 Task: Search one way flight ticket for 4 adults, 2 children, 2 infants in seat and 1 infant on lap in premium economy from Presque Isle: Presque Isle International Airport to Laramie: Laramie Regional Airport on 5-3-2023. Choice of flights is American. Number of bags: 2 carry on bags. Price is upto 99000. Outbound departure time preference is 13:45.
Action: Mouse moved to (211, 305)
Screenshot: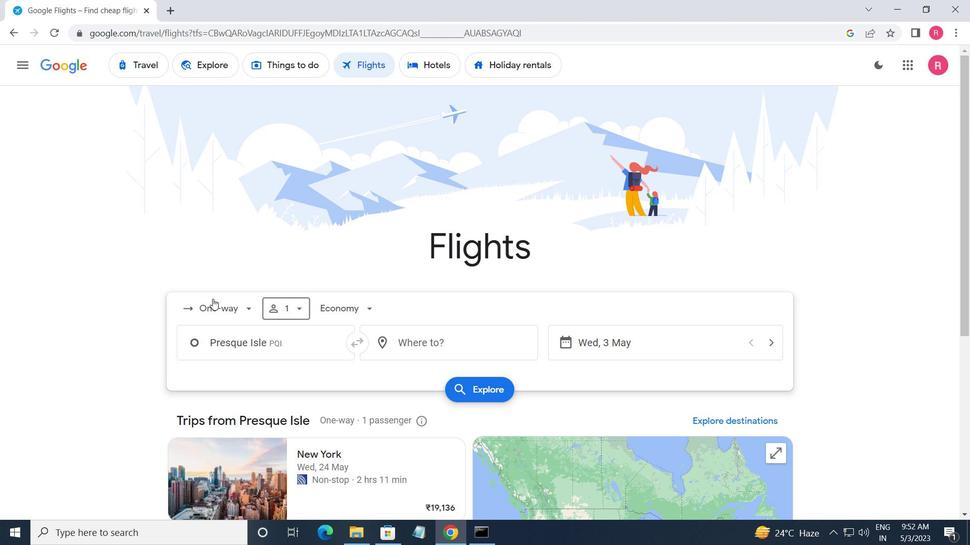 
Action: Mouse pressed left at (211, 305)
Screenshot: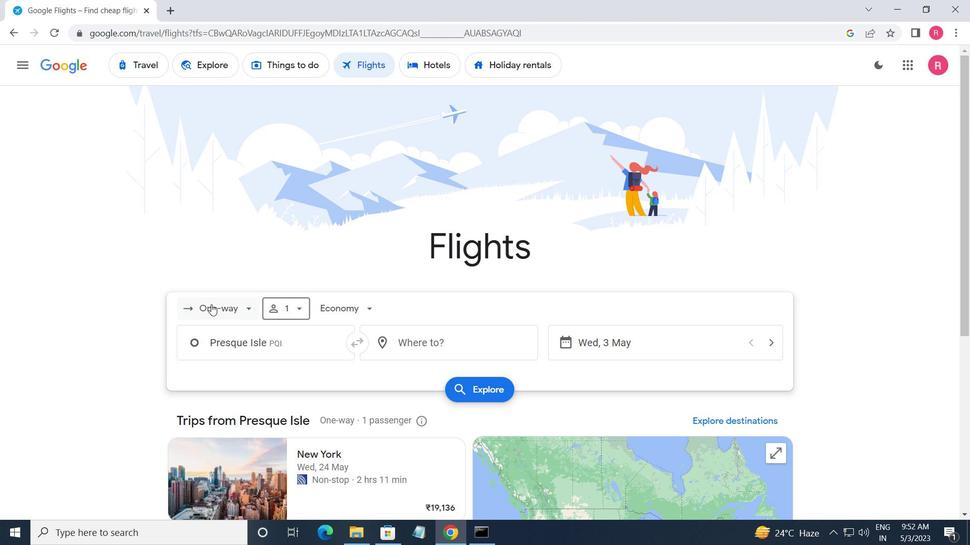 
Action: Mouse moved to (250, 369)
Screenshot: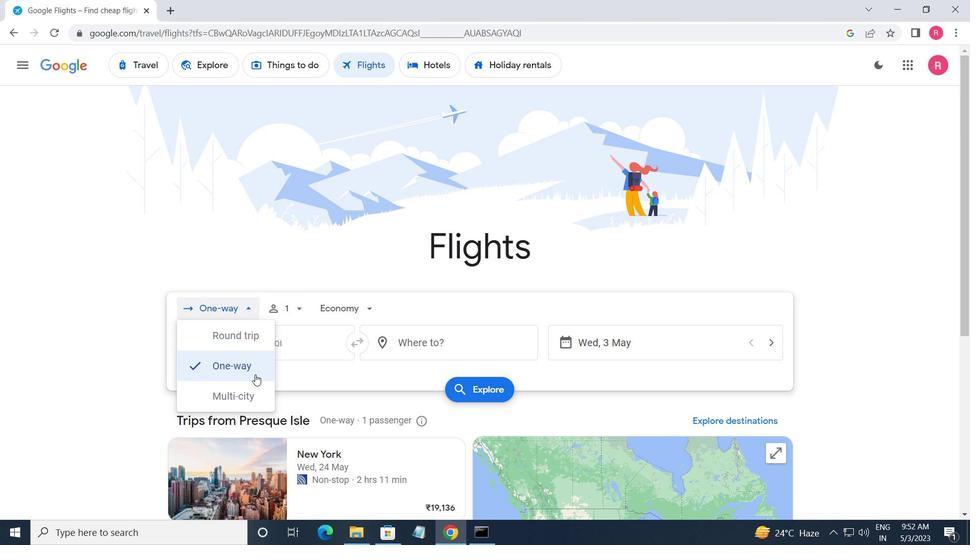 
Action: Mouse pressed left at (250, 369)
Screenshot: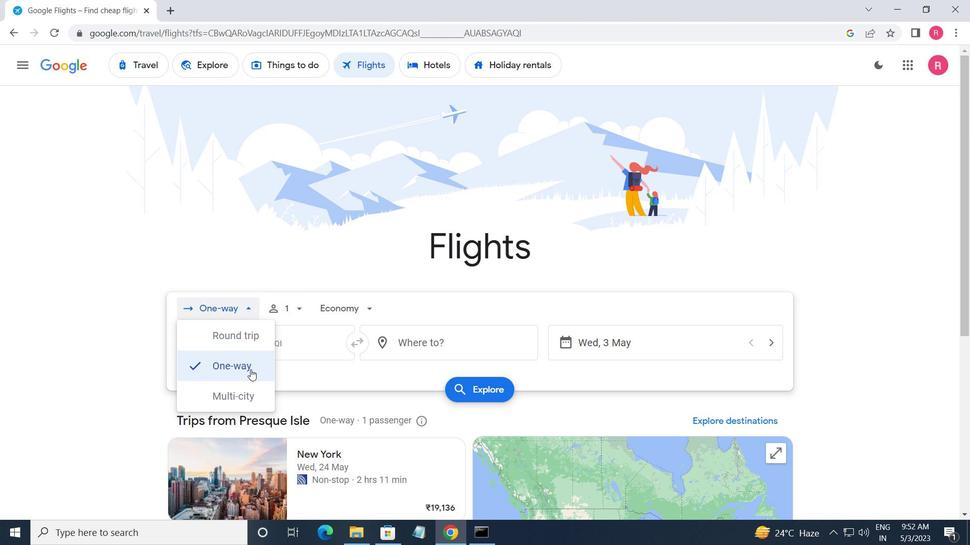 
Action: Mouse moved to (289, 317)
Screenshot: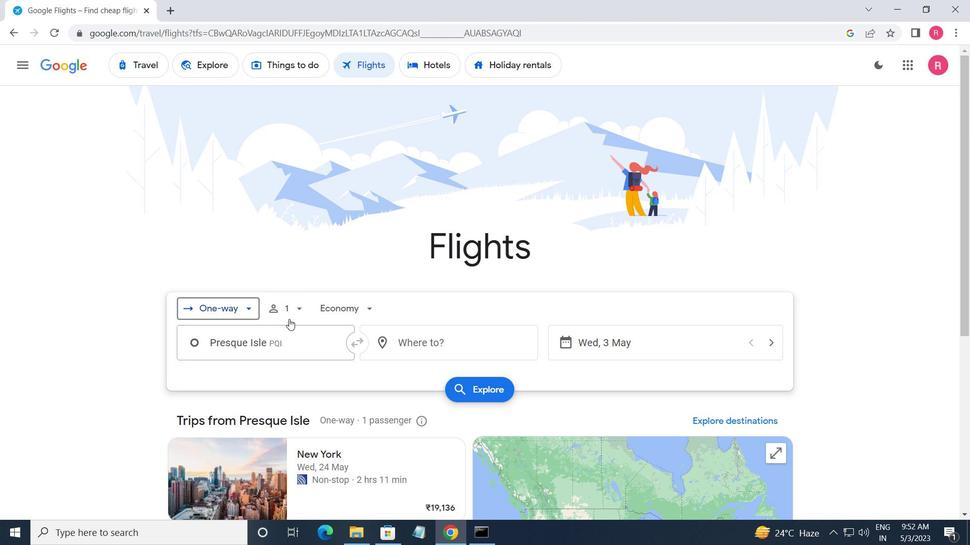 
Action: Mouse pressed left at (289, 317)
Screenshot: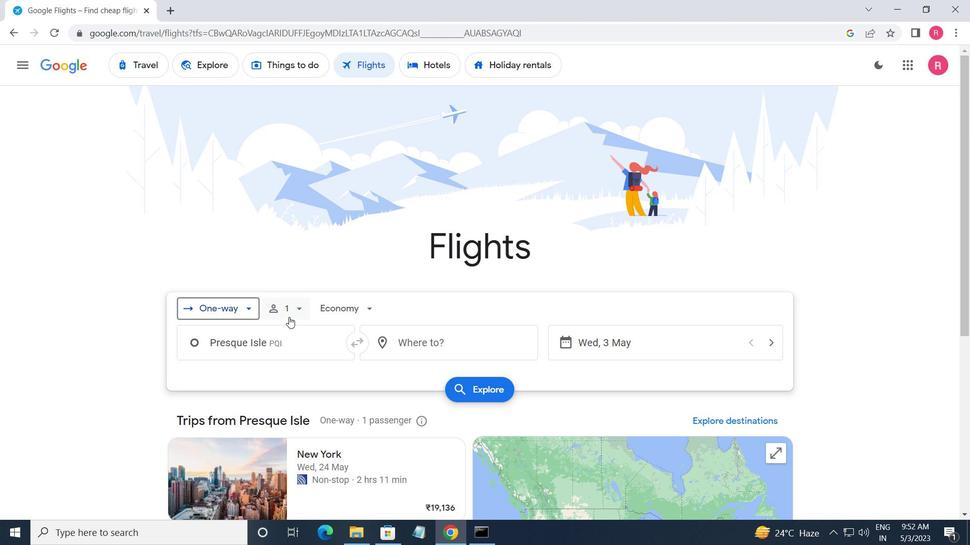 
Action: Mouse moved to (384, 349)
Screenshot: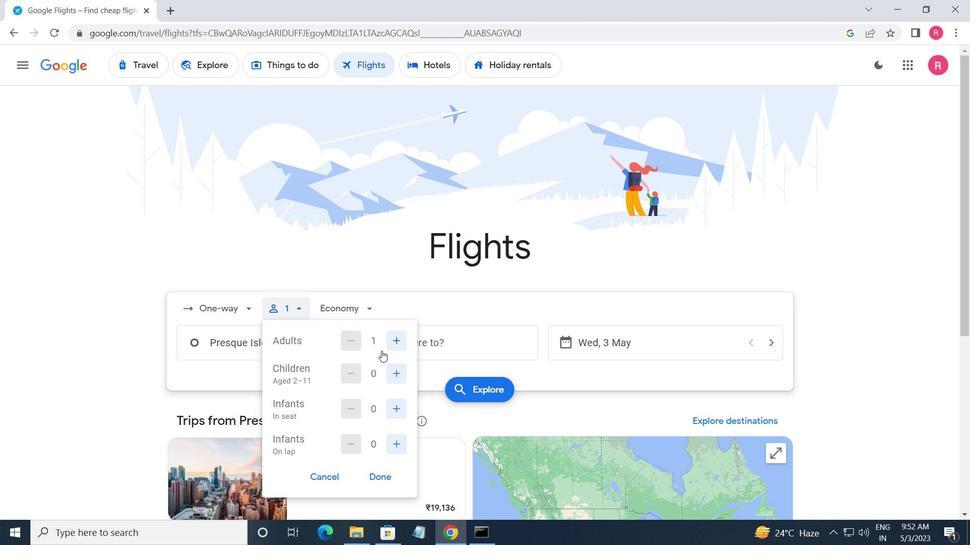 
Action: Mouse pressed left at (384, 349)
Screenshot: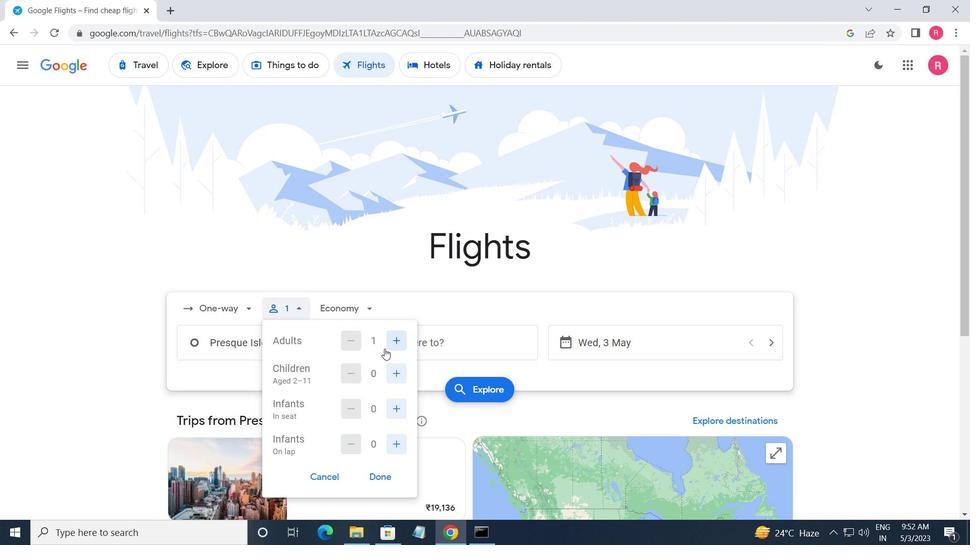 
Action: Mouse pressed left at (384, 349)
Screenshot: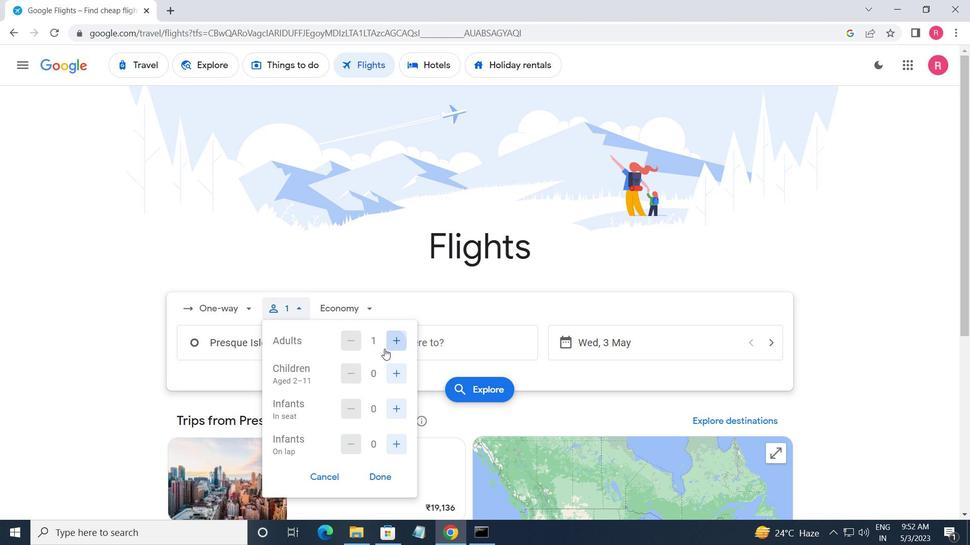 
Action: Mouse pressed left at (384, 349)
Screenshot: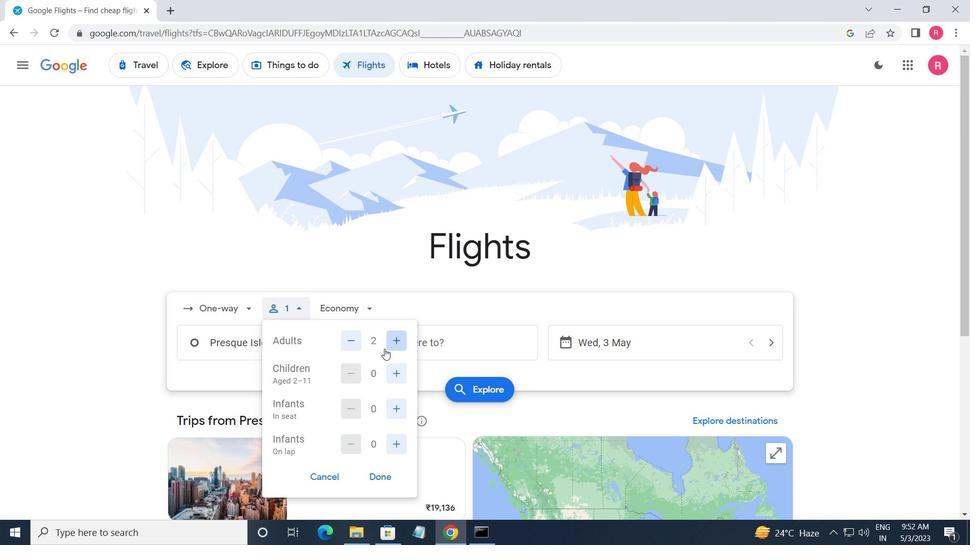
Action: Mouse moved to (392, 372)
Screenshot: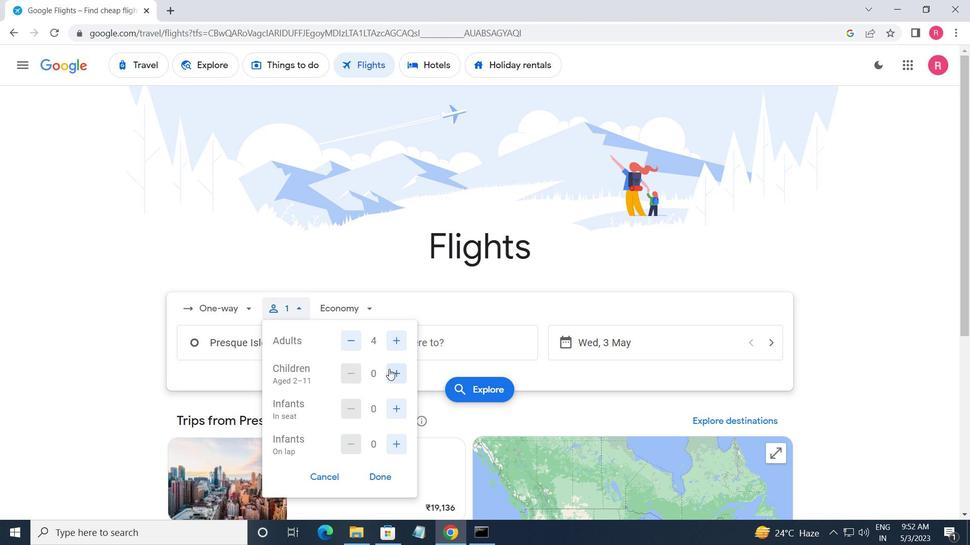 
Action: Mouse pressed left at (392, 372)
Screenshot: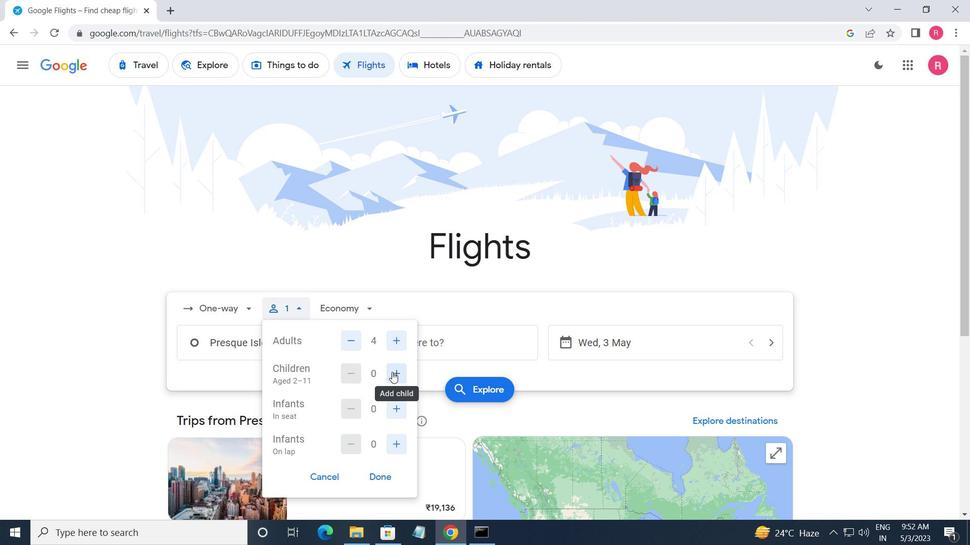 
Action: Mouse pressed left at (392, 372)
Screenshot: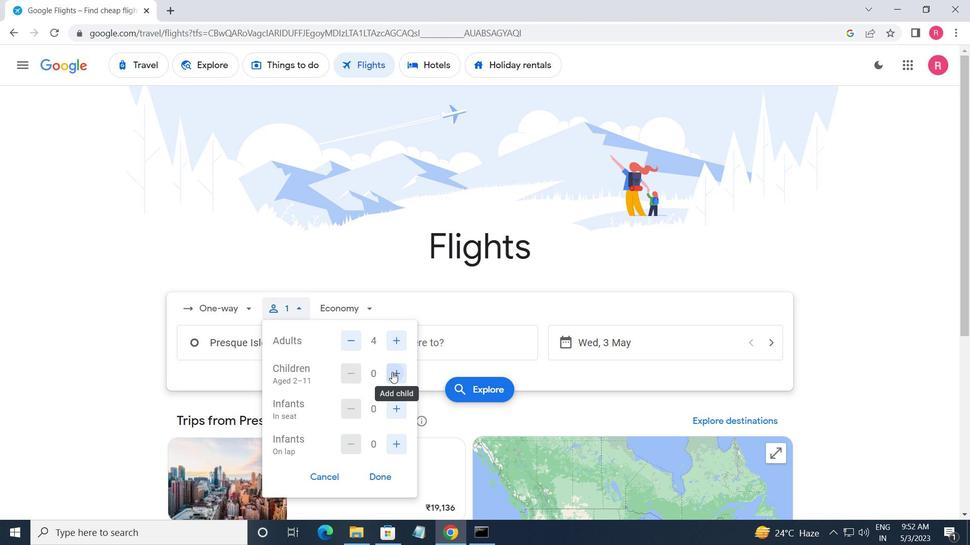 
Action: Mouse moved to (397, 406)
Screenshot: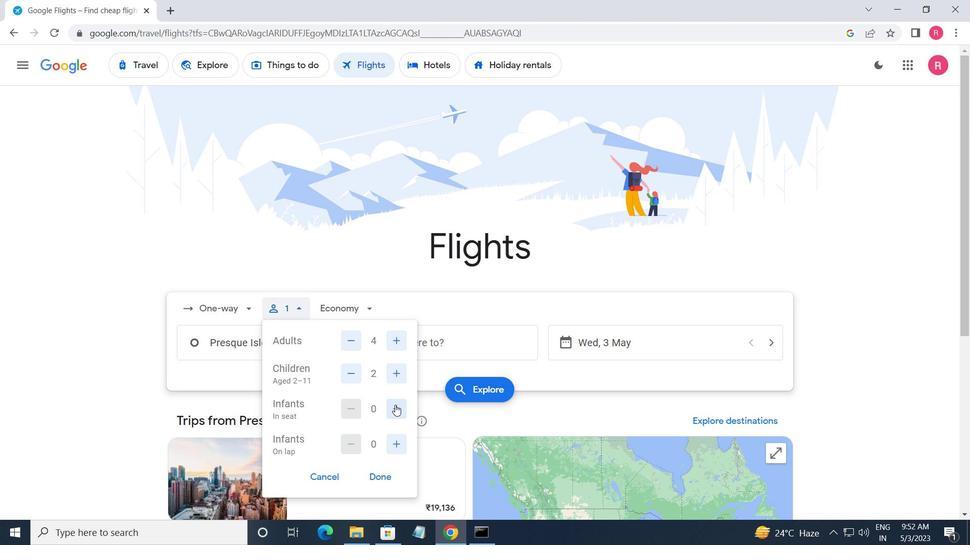 
Action: Mouse pressed left at (397, 406)
Screenshot: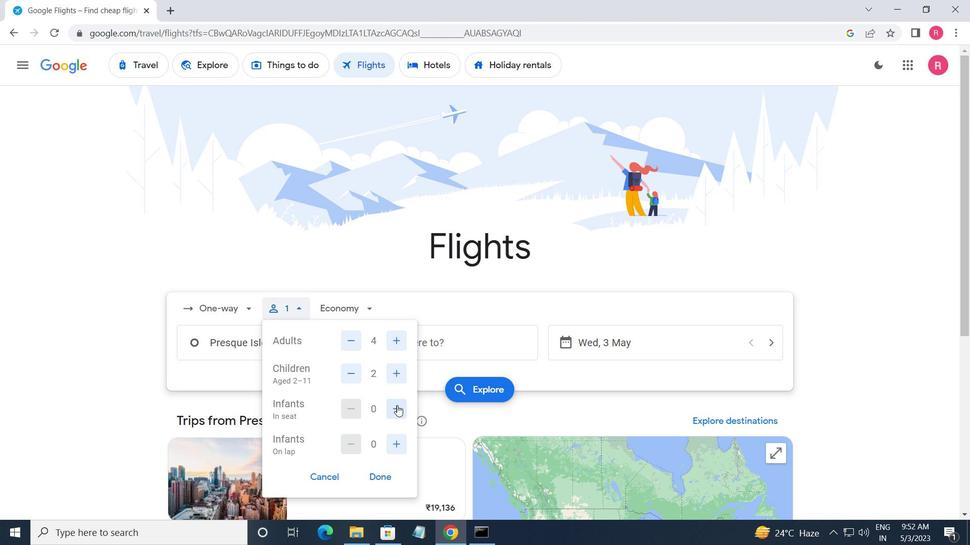 
Action: Mouse pressed left at (397, 406)
Screenshot: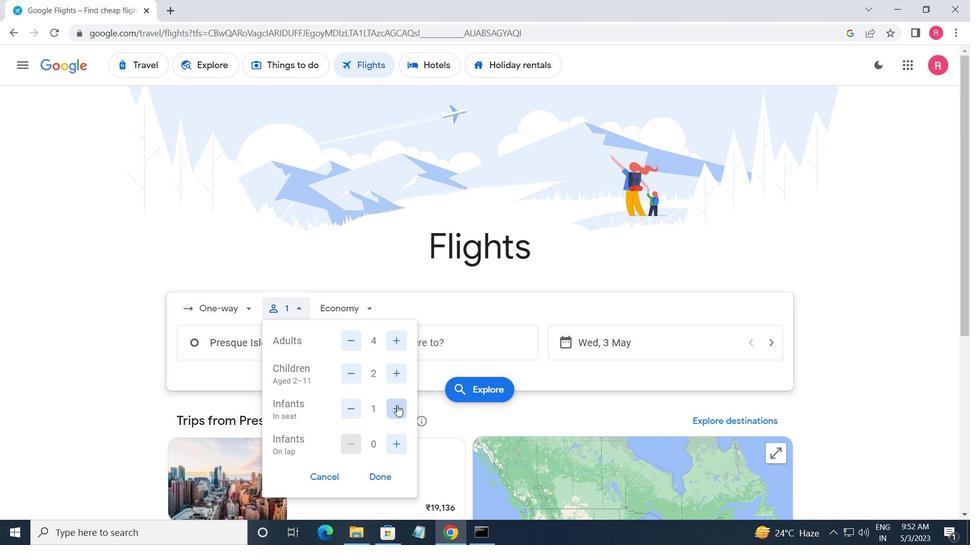 
Action: Mouse moved to (399, 443)
Screenshot: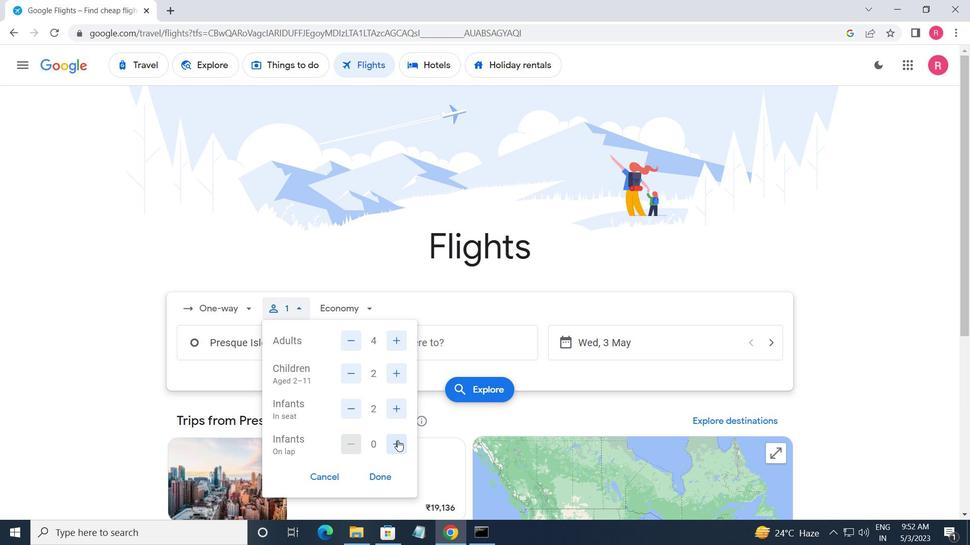 
Action: Mouse pressed left at (399, 443)
Screenshot: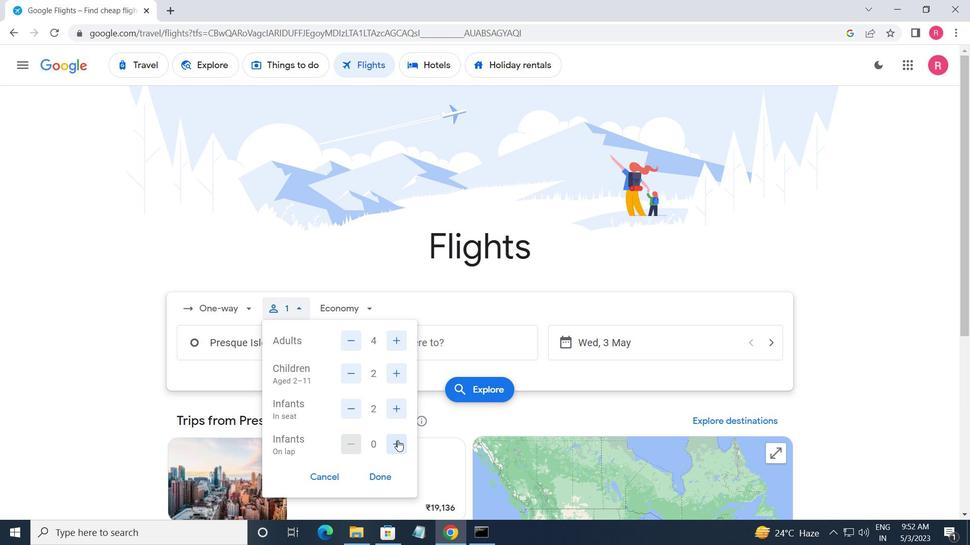 
Action: Mouse moved to (379, 481)
Screenshot: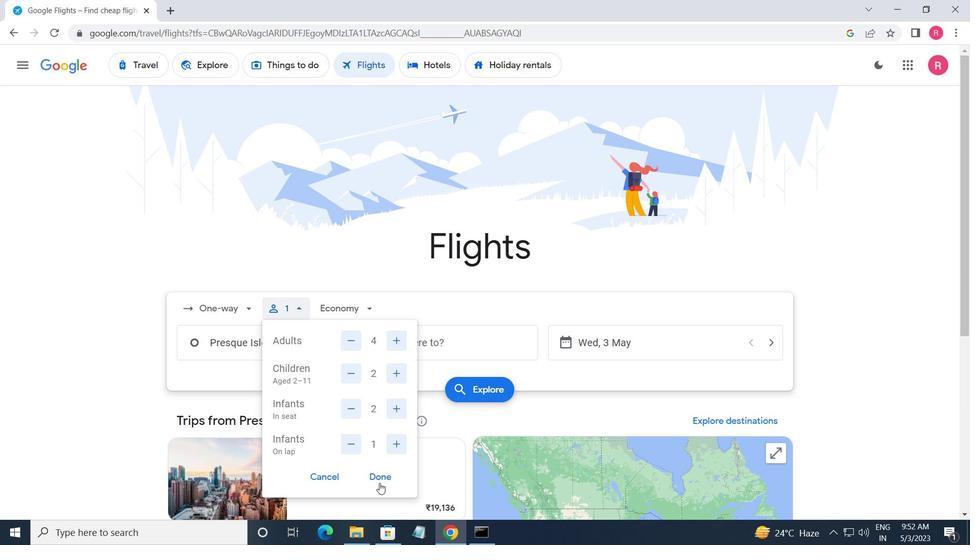 
Action: Mouse pressed left at (379, 481)
Screenshot: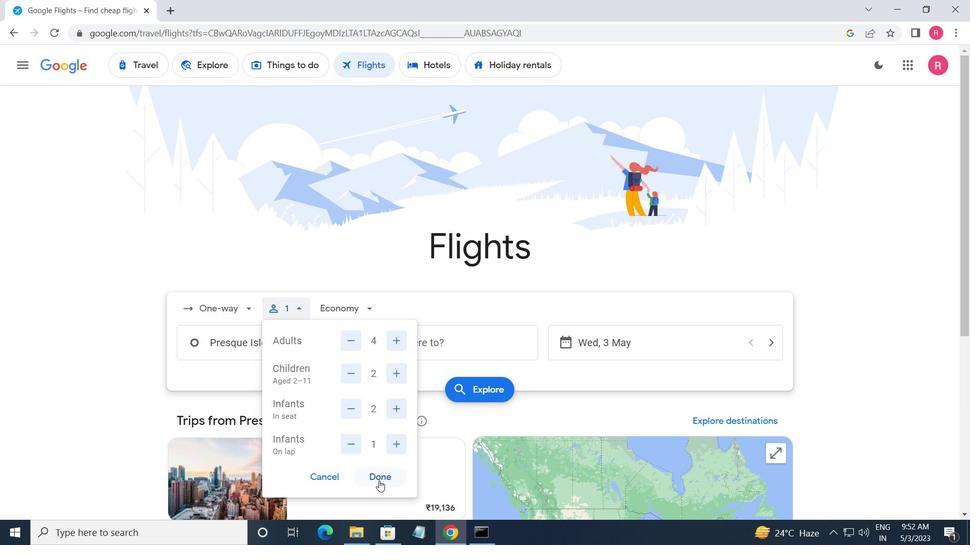 
Action: Mouse moved to (355, 317)
Screenshot: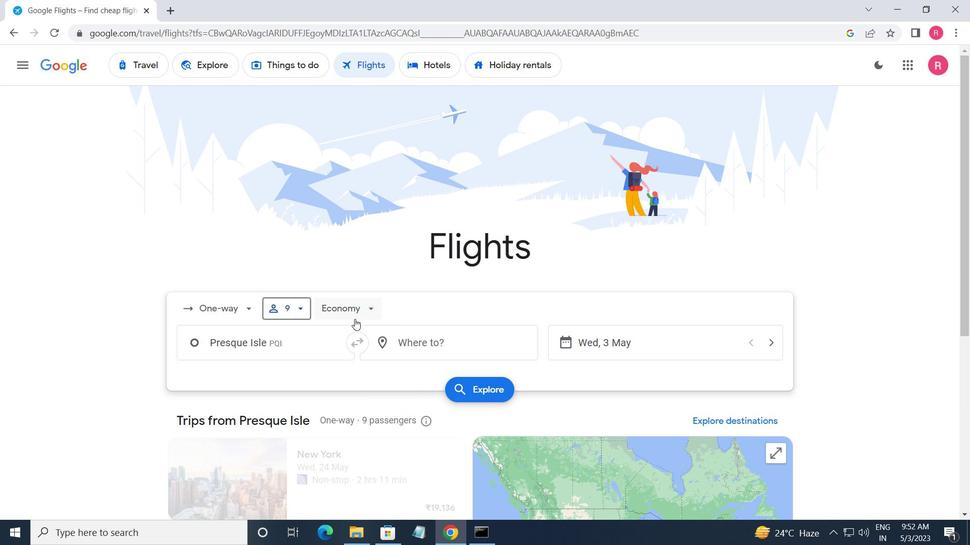 
Action: Mouse pressed left at (355, 317)
Screenshot: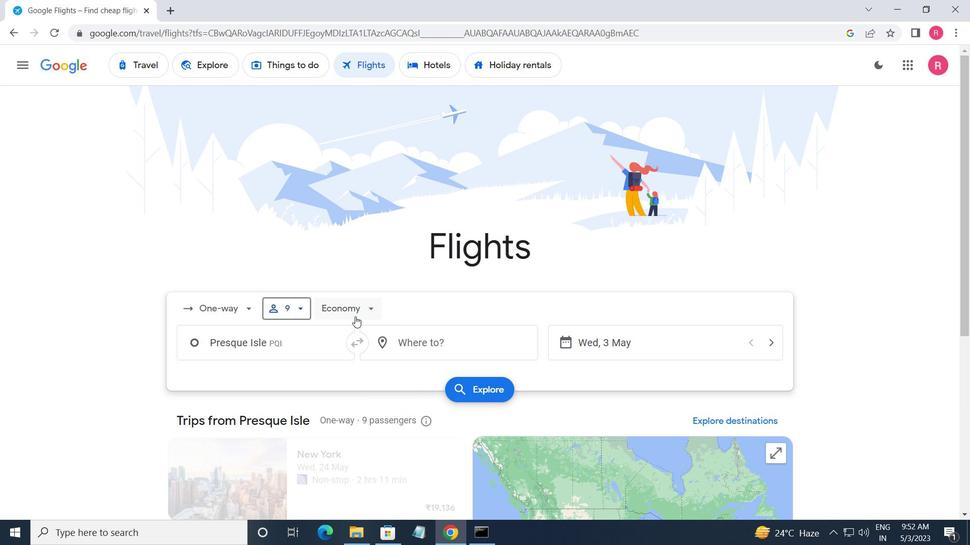 
Action: Mouse moved to (364, 373)
Screenshot: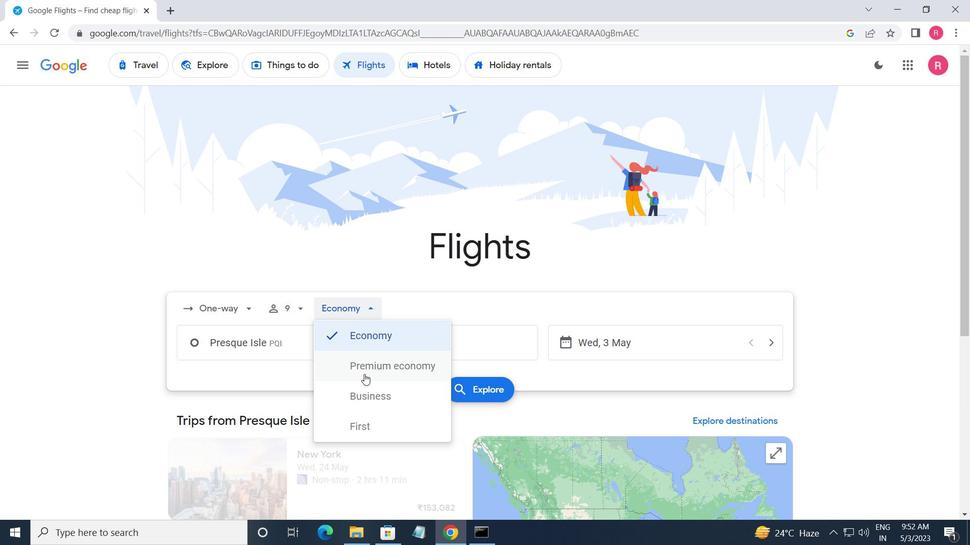 
Action: Mouse pressed left at (364, 373)
Screenshot: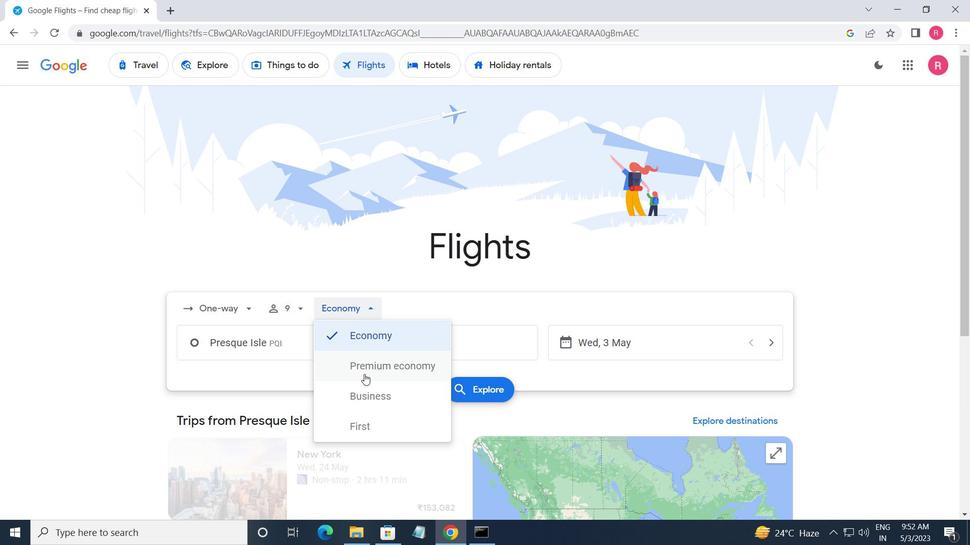 
Action: Mouse moved to (298, 355)
Screenshot: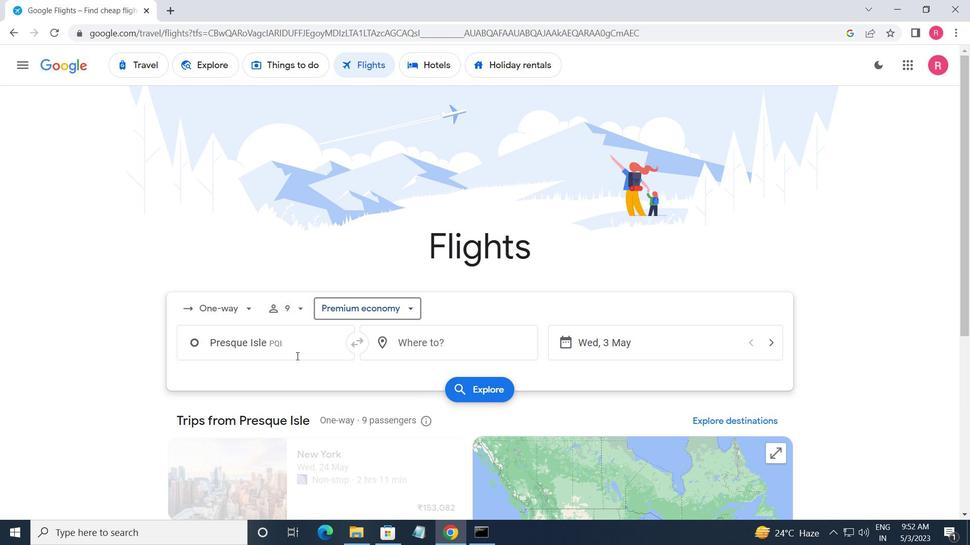 
Action: Mouse pressed left at (298, 355)
Screenshot: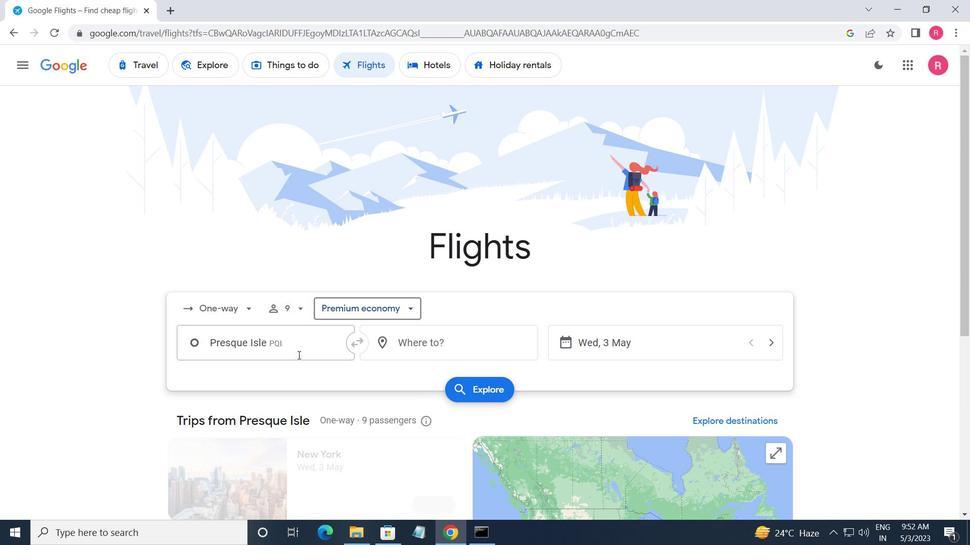 
Action: Mouse moved to (272, 346)
Screenshot: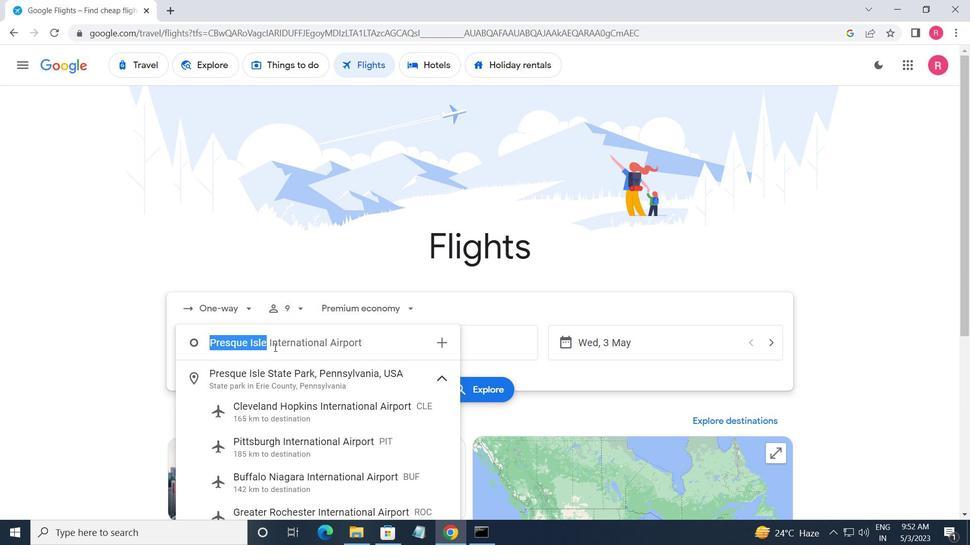 
Action: Mouse pressed left at (272, 346)
Screenshot: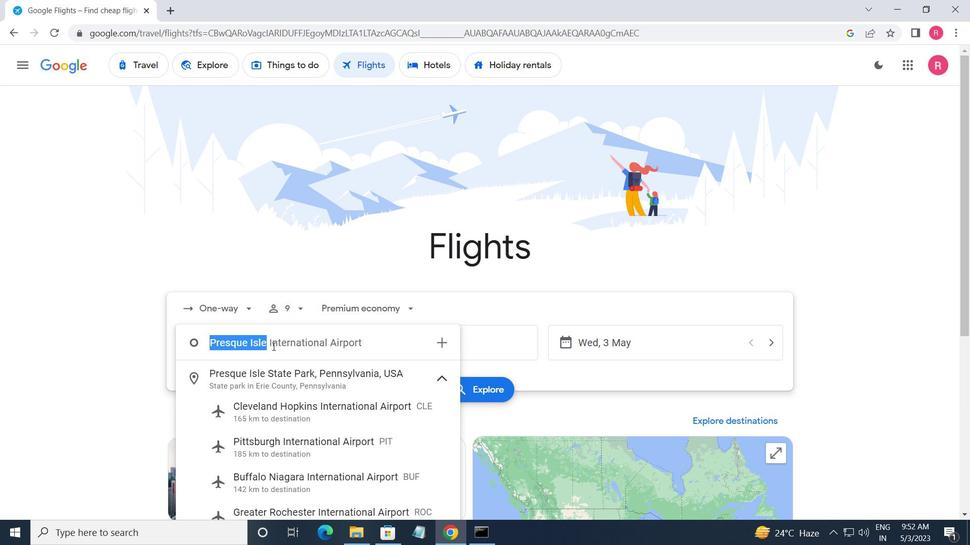
Action: Key pressed <Key.space><Key.shift_r>I
Screenshot: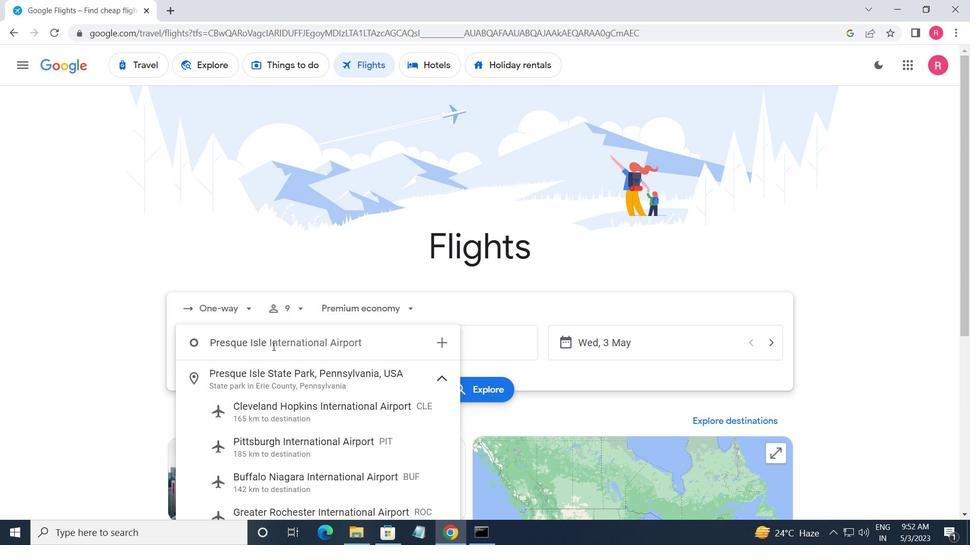 
Action: Mouse moved to (281, 370)
Screenshot: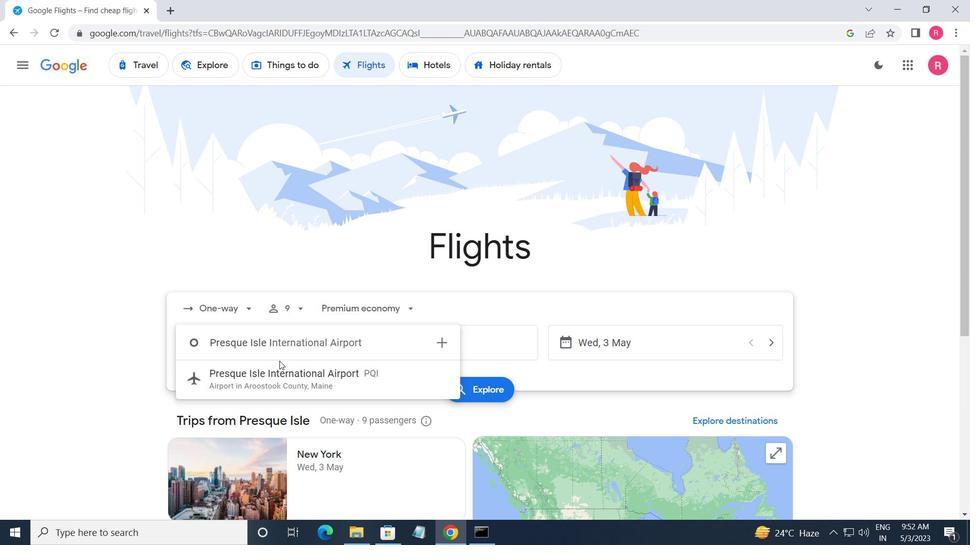 
Action: Mouse pressed left at (281, 370)
Screenshot: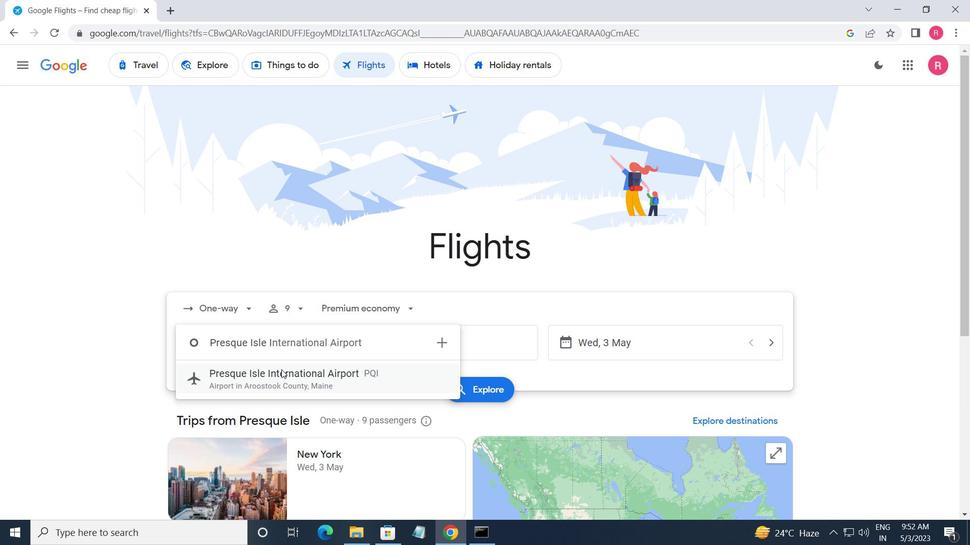 
Action: Mouse moved to (437, 352)
Screenshot: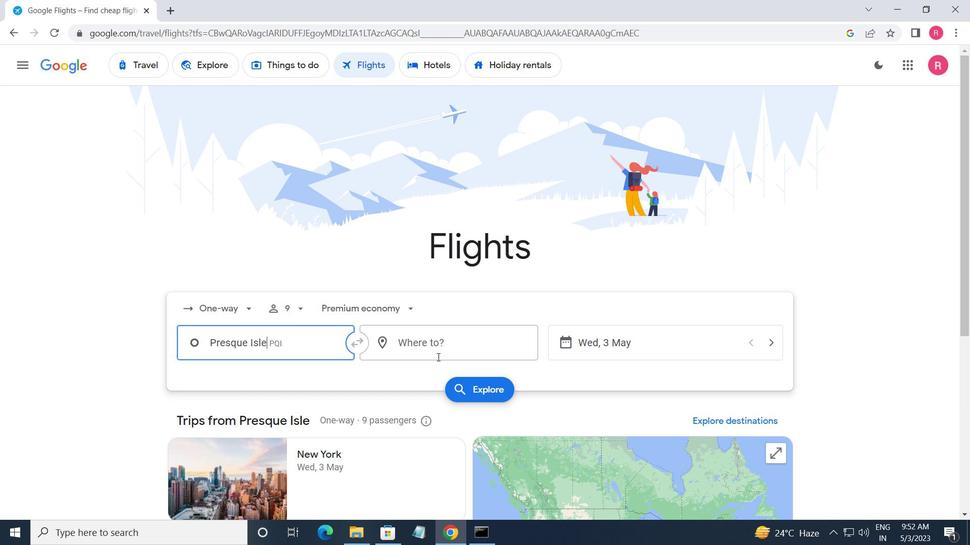 
Action: Mouse pressed left at (437, 352)
Screenshot: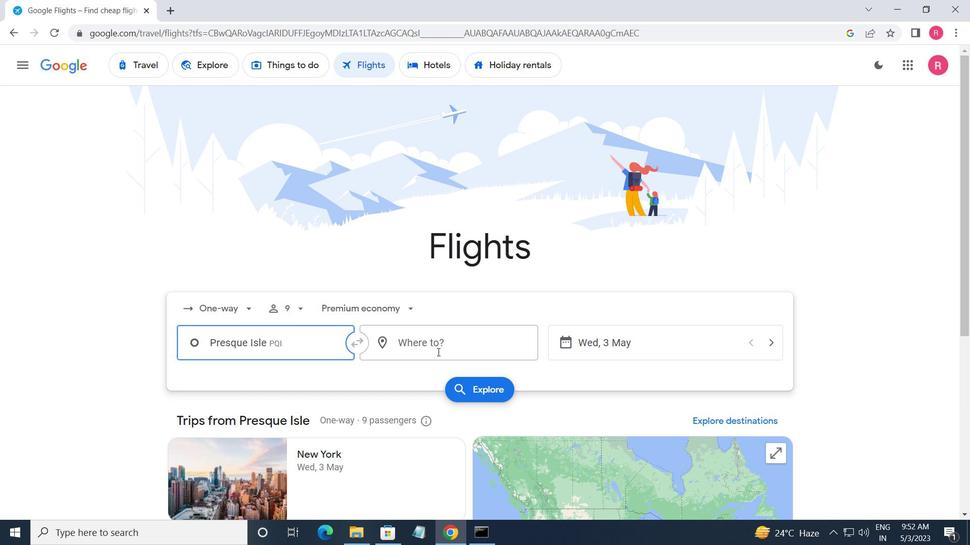 
Action: Mouse moved to (424, 479)
Screenshot: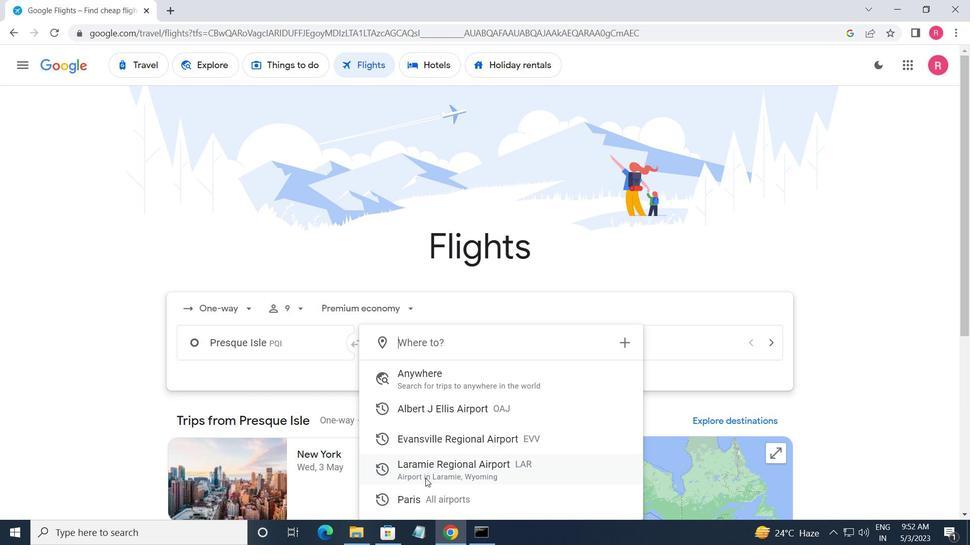 
Action: Mouse pressed left at (424, 479)
Screenshot: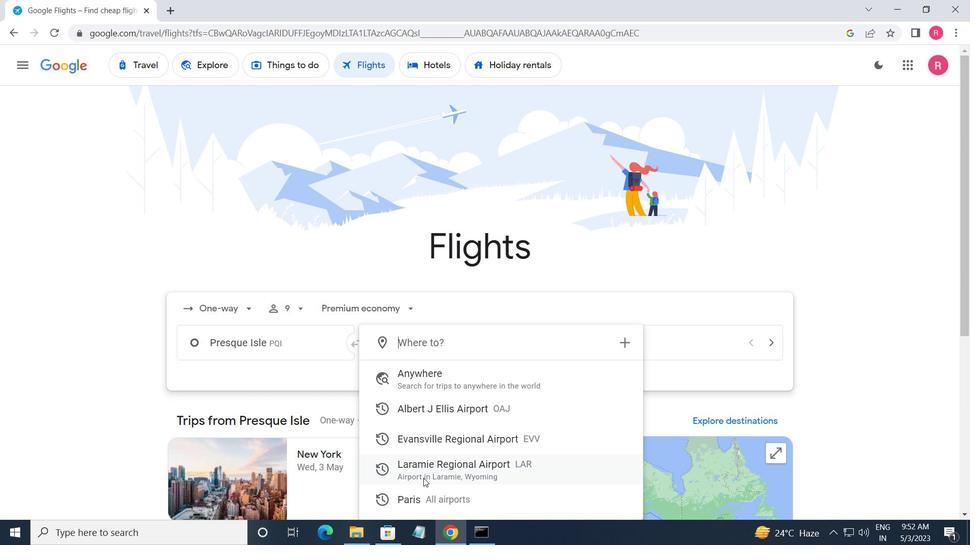 
Action: Mouse moved to (603, 340)
Screenshot: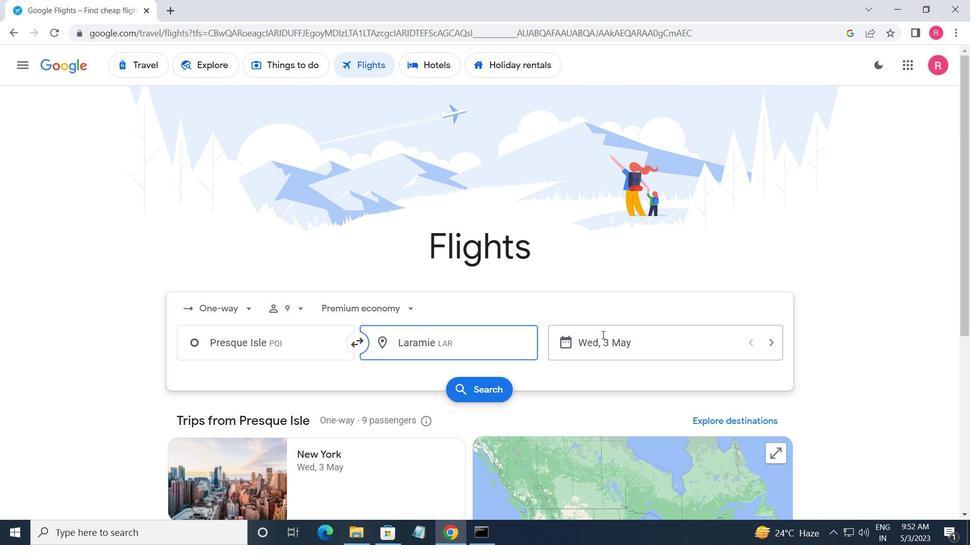 
Action: Mouse pressed left at (603, 340)
Screenshot: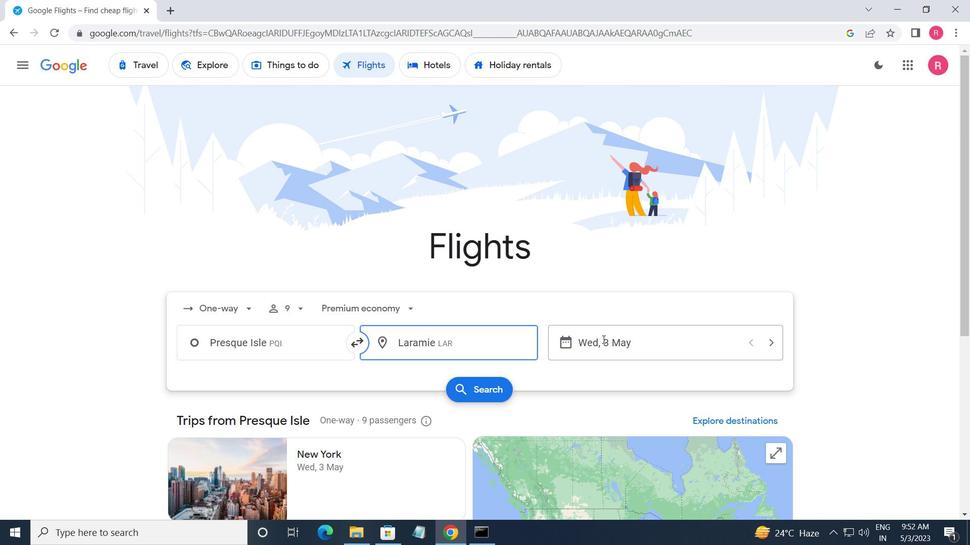 
Action: Mouse moved to (425, 290)
Screenshot: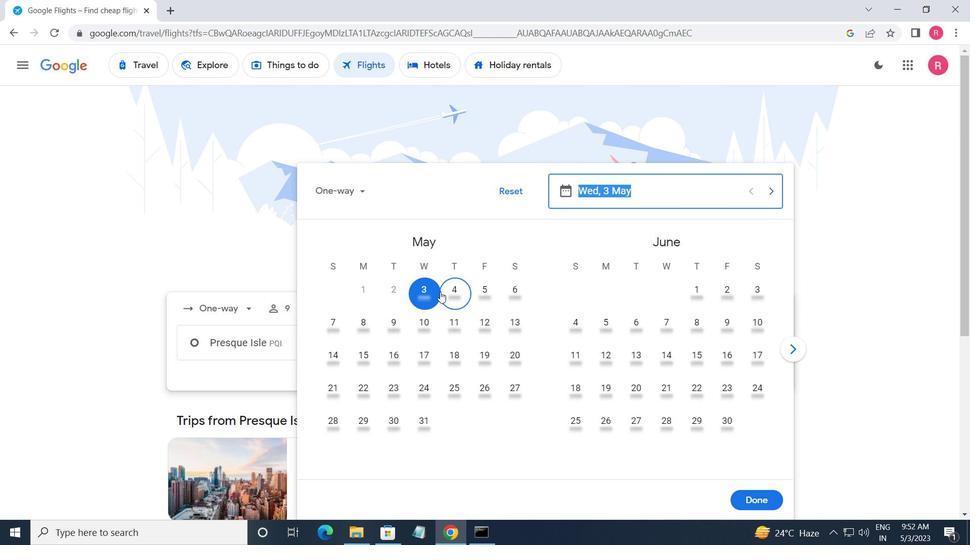 
Action: Mouse pressed left at (425, 290)
Screenshot: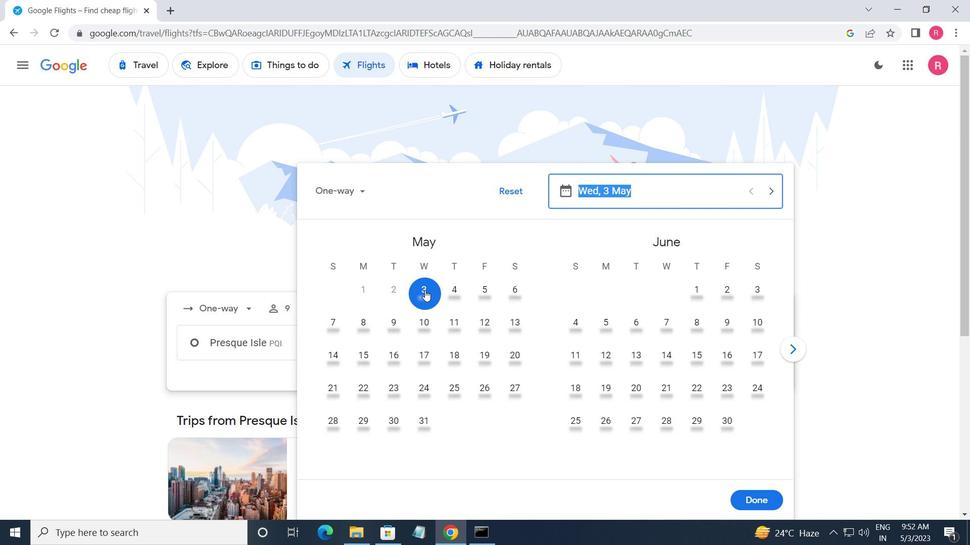 
Action: Mouse moved to (740, 494)
Screenshot: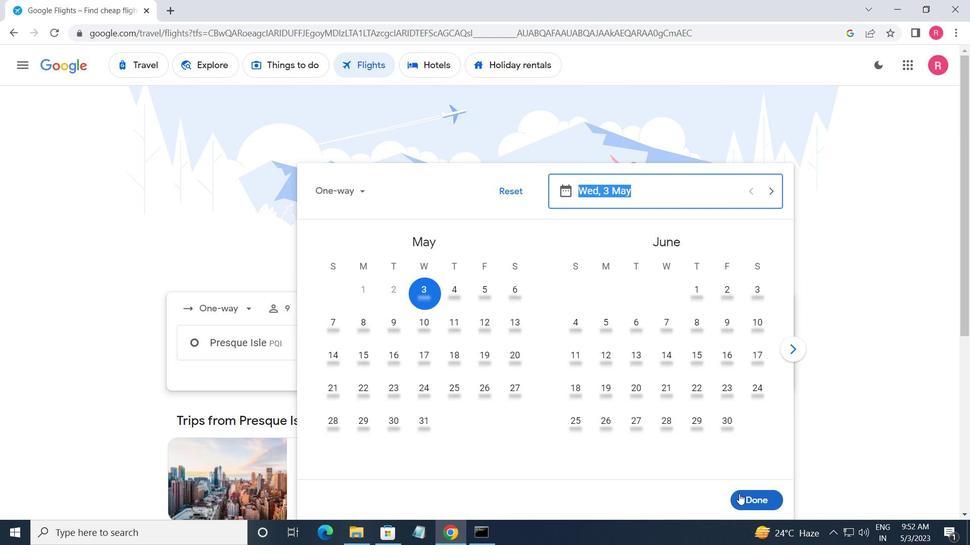 
Action: Mouse pressed left at (740, 494)
Screenshot: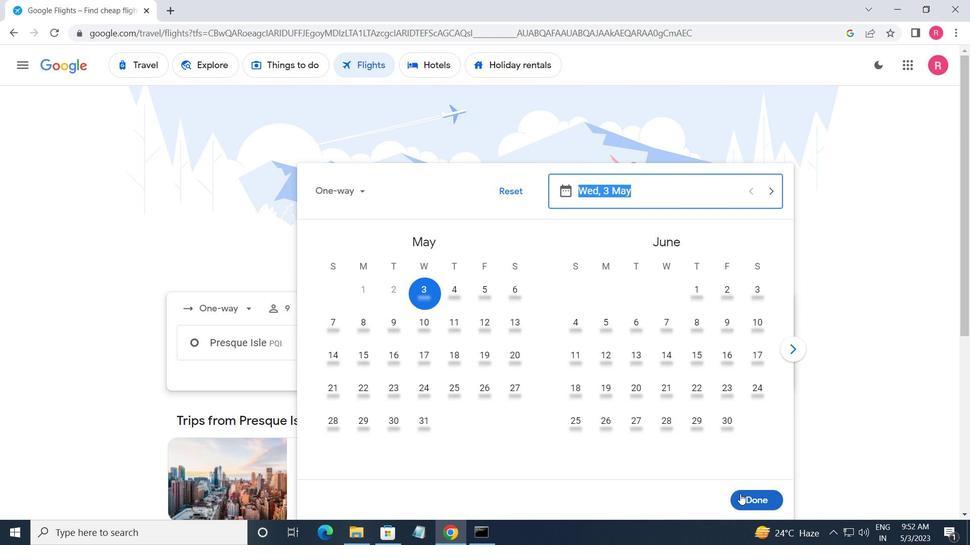 
Action: Mouse moved to (503, 389)
Screenshot: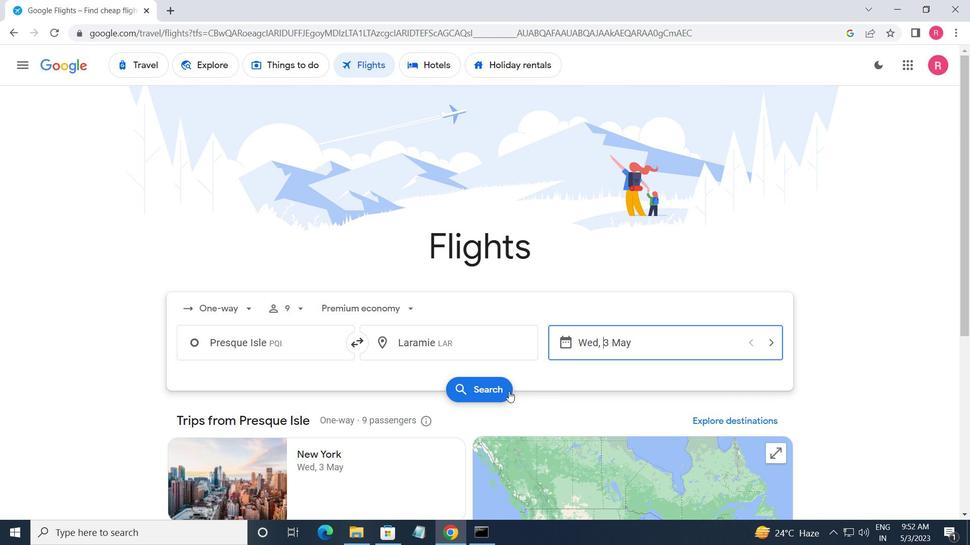 
Action: Mouse pressed left at (503, 389)
Screenshot: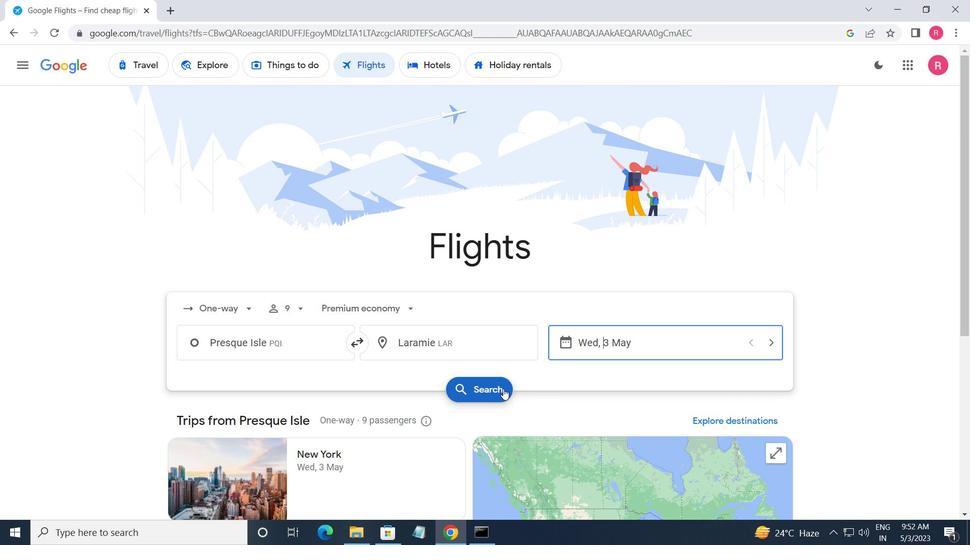 
Action: Mouse moved to (196, 186)
Screenshot: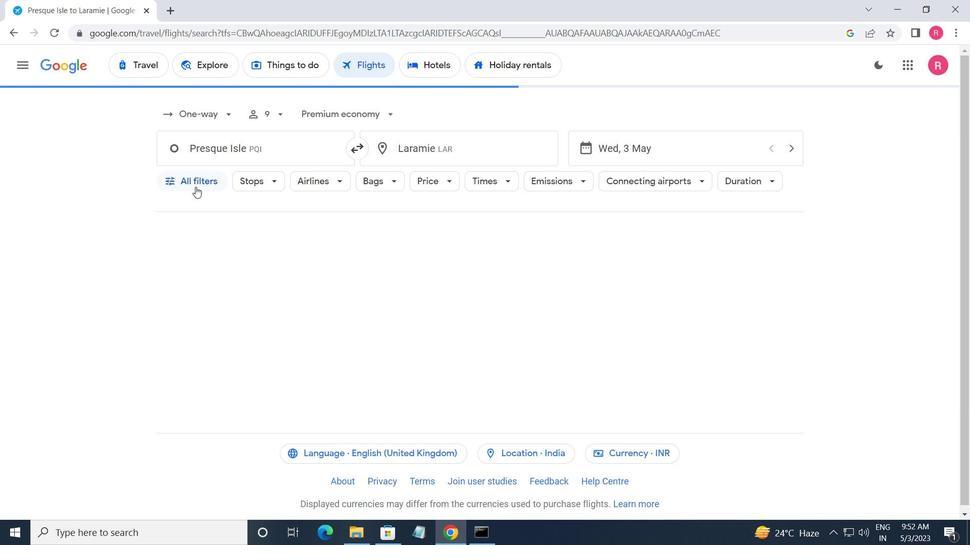 
Action: Mouse pressed left at (196, 186)
Screenshot: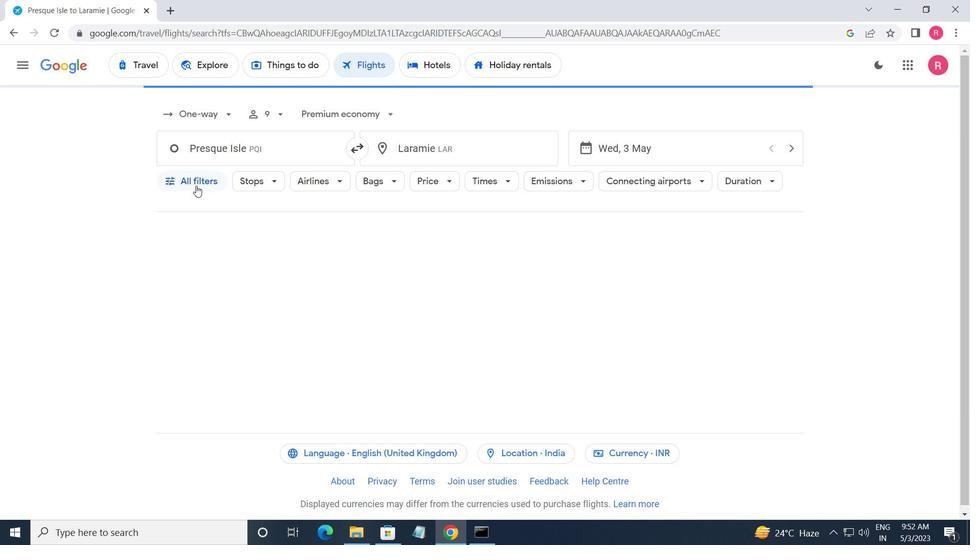 
Action: Mouse moved to (233, 298)
Screenshot: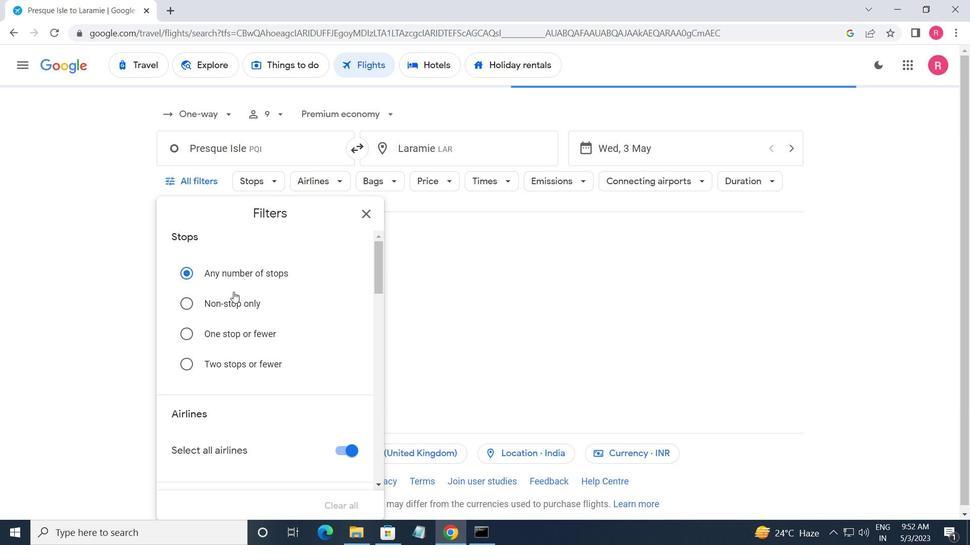 
Action: Mouse scrolled (233, 298) with delta (0, 0)
Screenshot: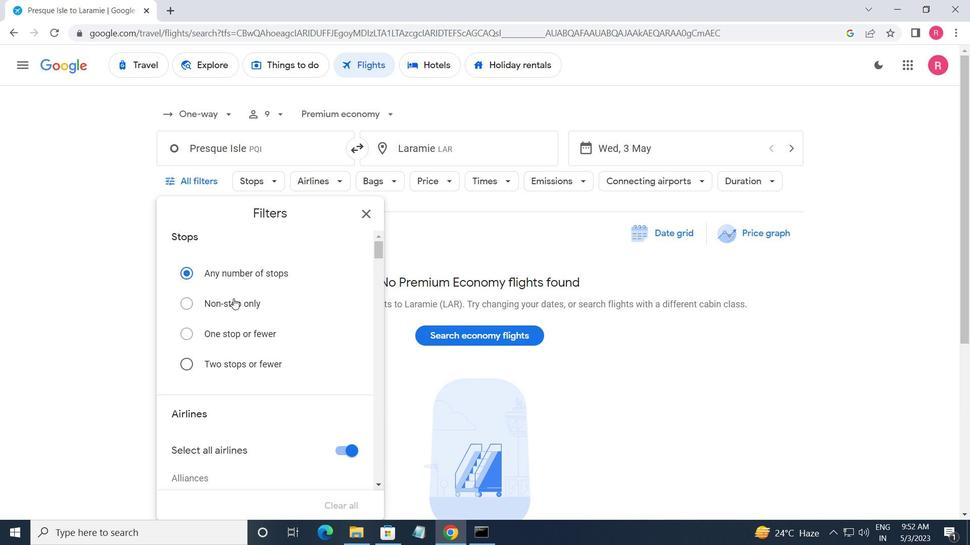 
Action: Mouse scrolled (233, 298) with delta (0, 0)
Screenshot: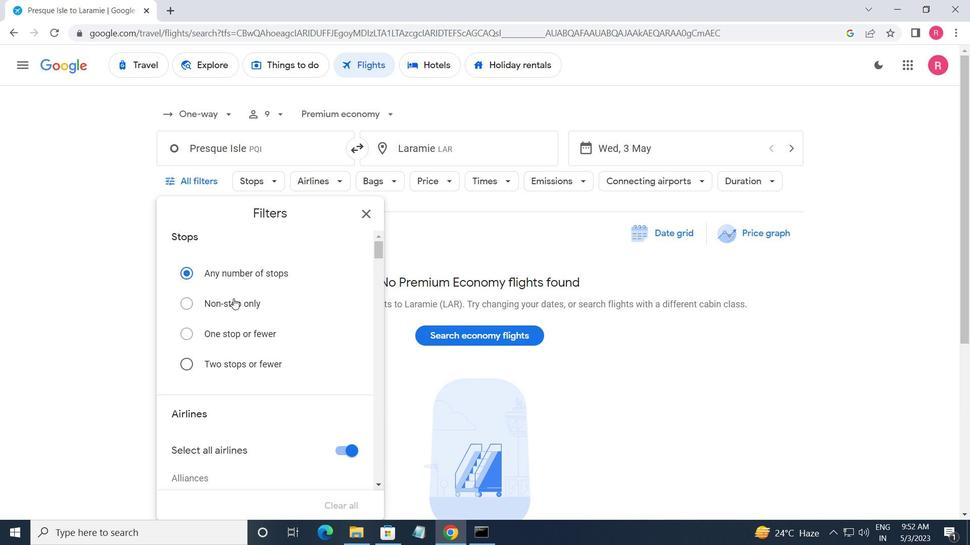 
Action: Mouse scrolled (233, 298) with delta (0, 0)
Screenshot: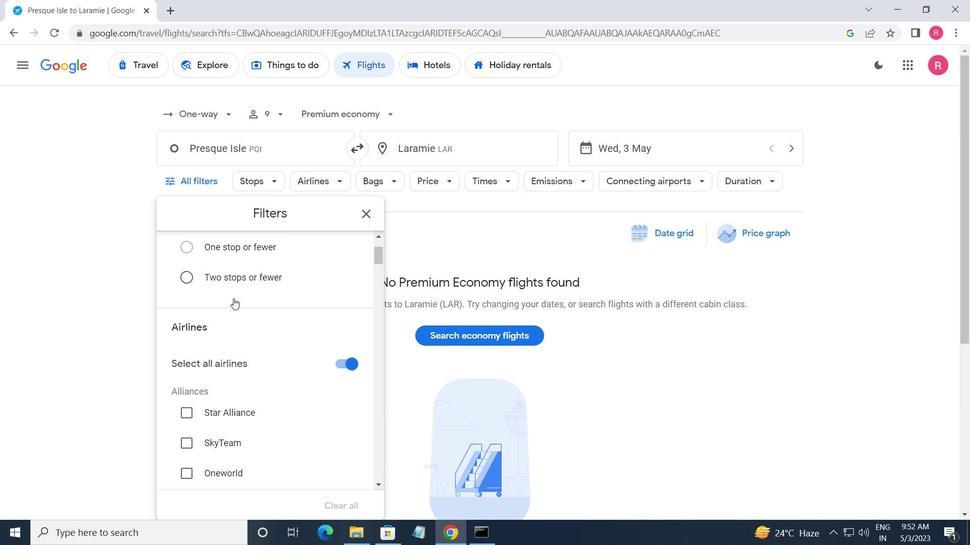 
Action: Mouse scrolled (233, 298) with delta (0, 0)
Screenshot: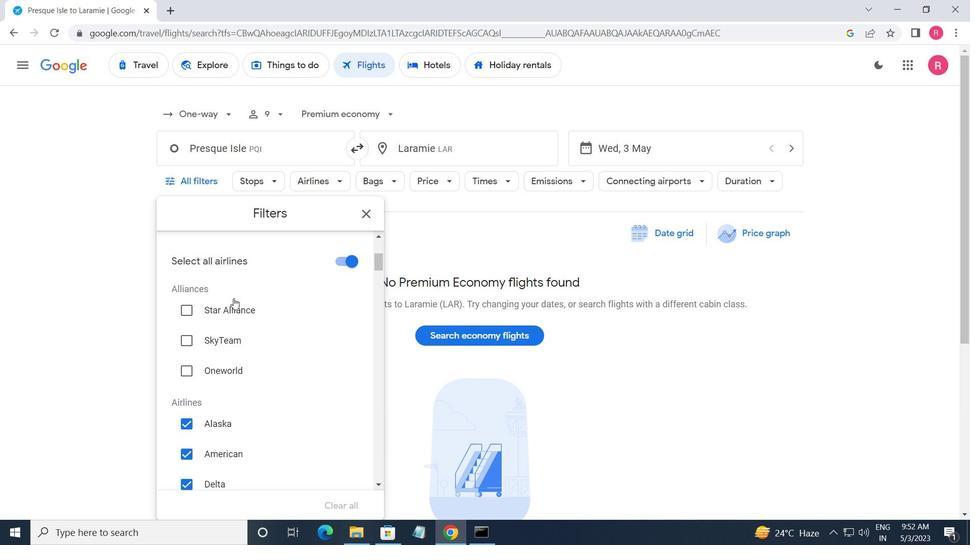 
Action: Mouse scrolled (233, 298) with delta (0, 0)
Screenshot: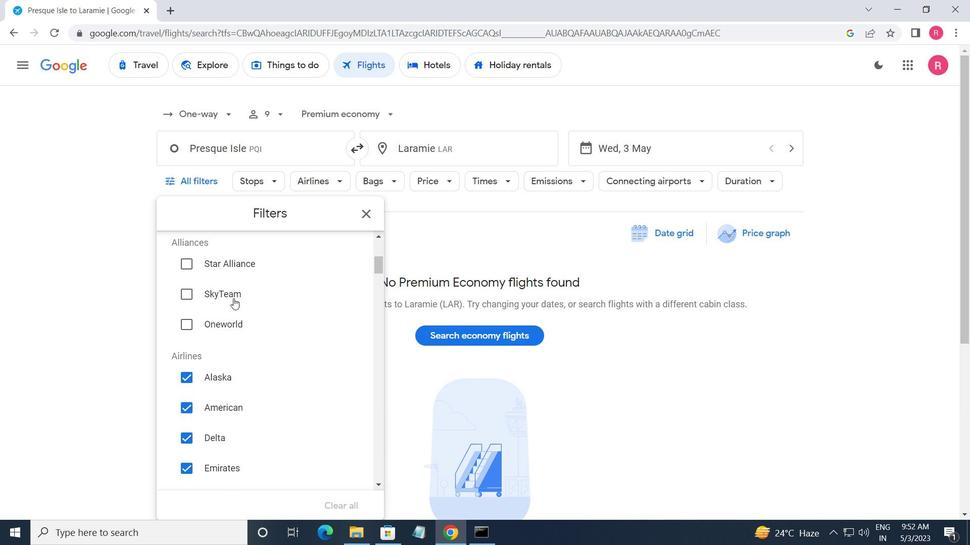 
Action: Mouse moved to (335, 330)
Screenshot: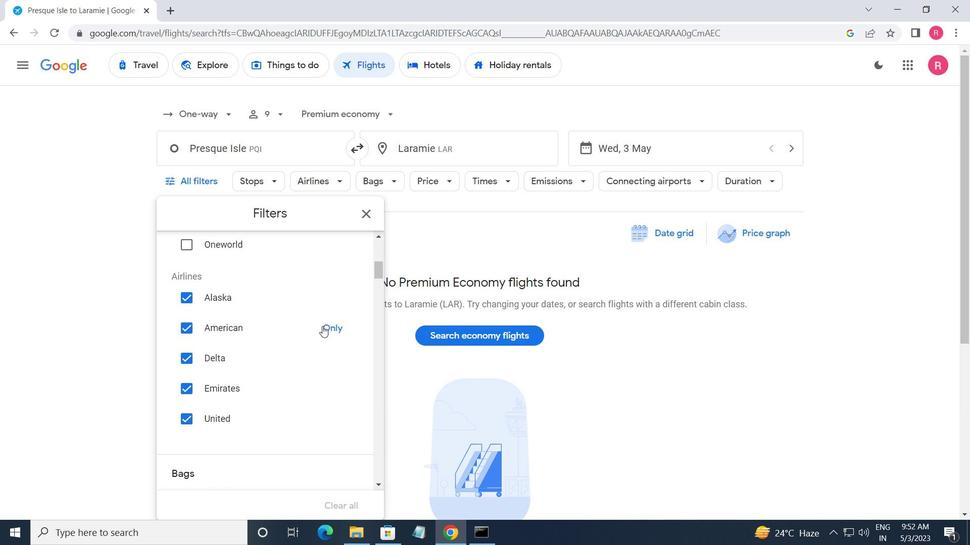
Action: Mouse pressed left at (335, 330)
Screenshot: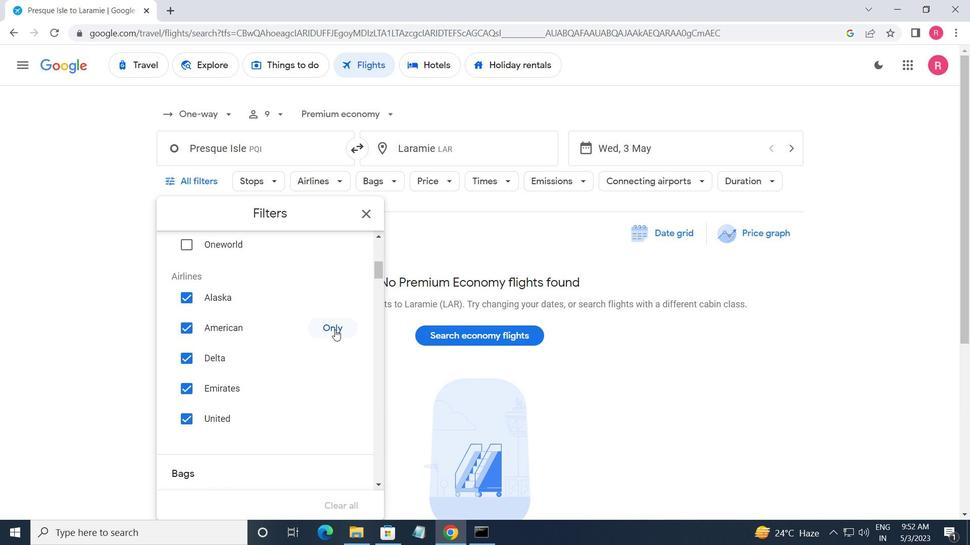 
Action: Mouse moved to (296, 360)
Screenshot: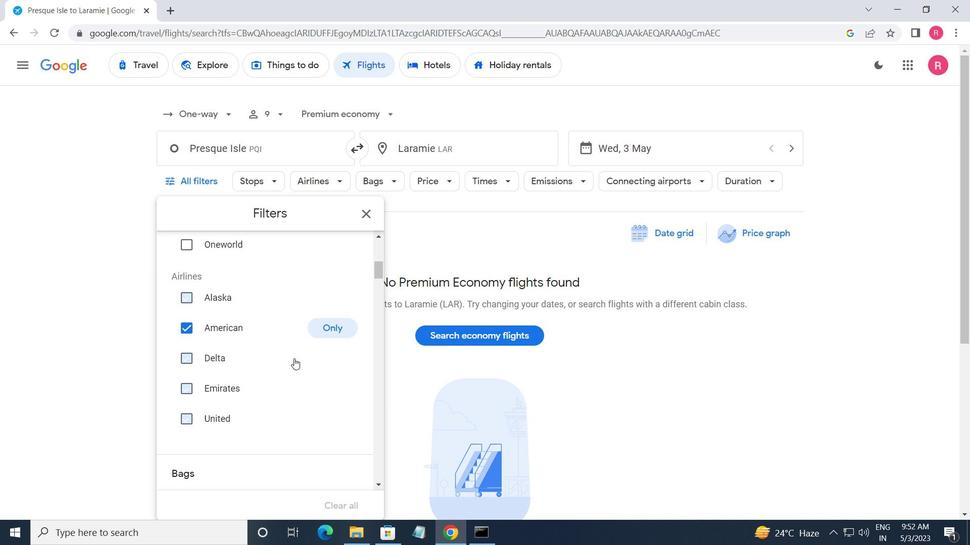 
Action: Mouse scrolled (296, 360) with delta (0, 0)
Screenshot: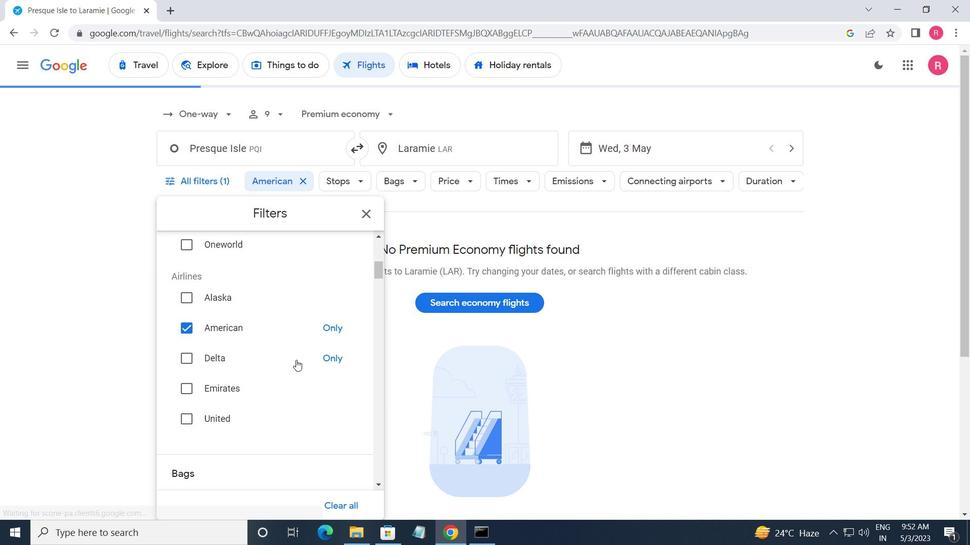 
Action: Mouse scrolled (296, 360) with delta (0, 0)
Screenshot: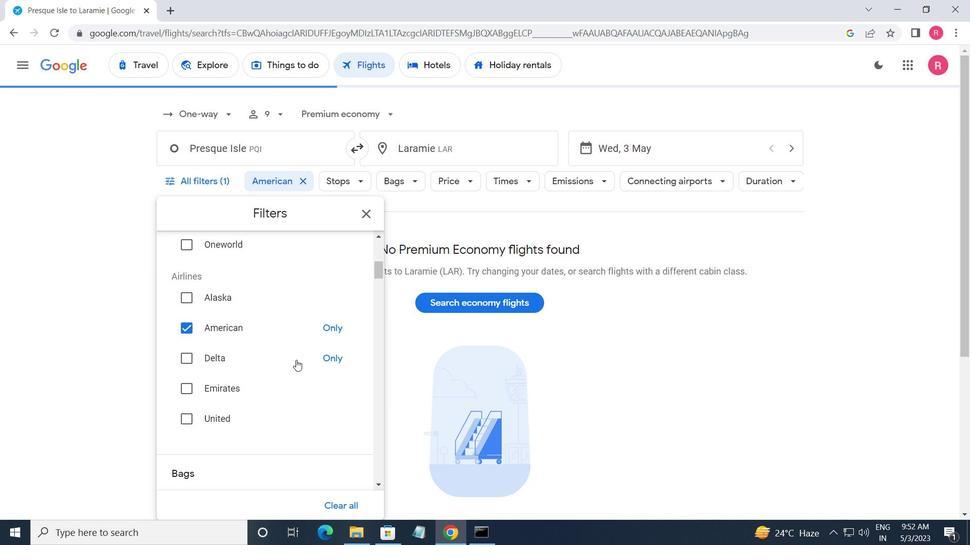 
Action: Mouse moved to (344, 377)
Screenshot: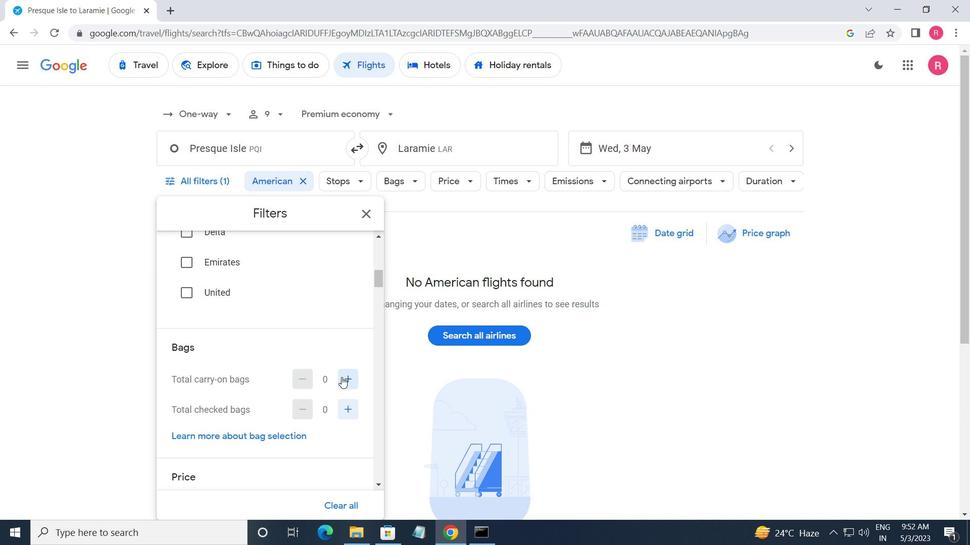 
Action: Mouse pressed left at (344, 377)
Screenshot: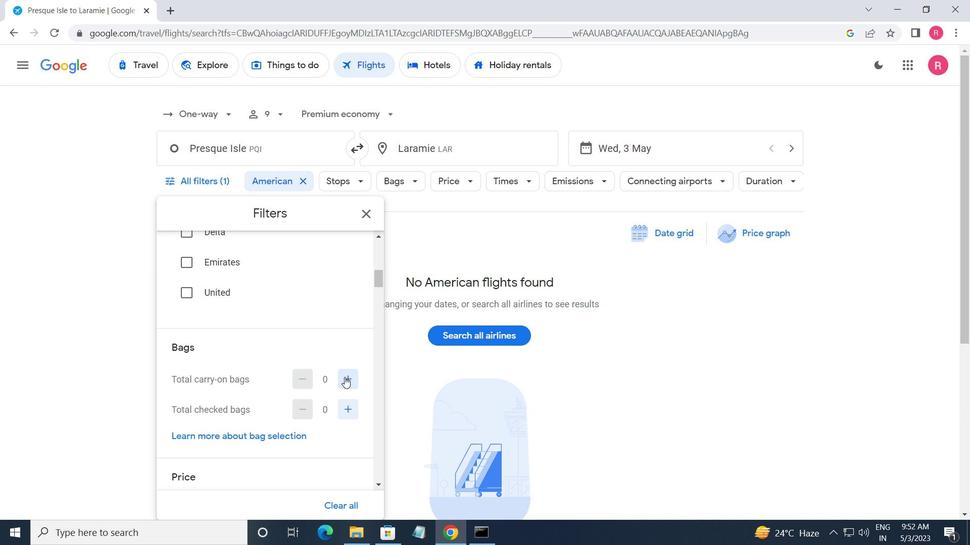 
Action: Mouse moved to (345, 378)
Screenshot: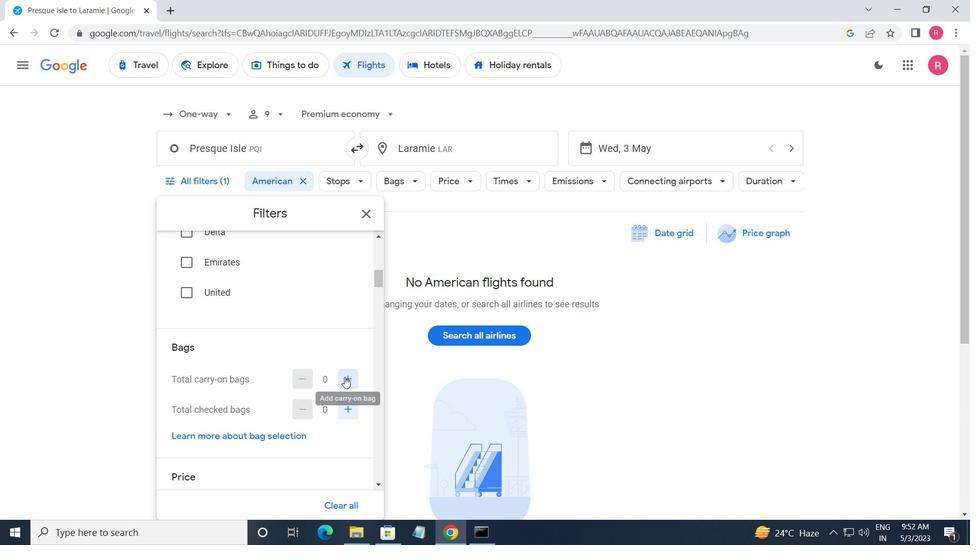 
Action: Mouse pressed left at (345, 378)
Screenshot: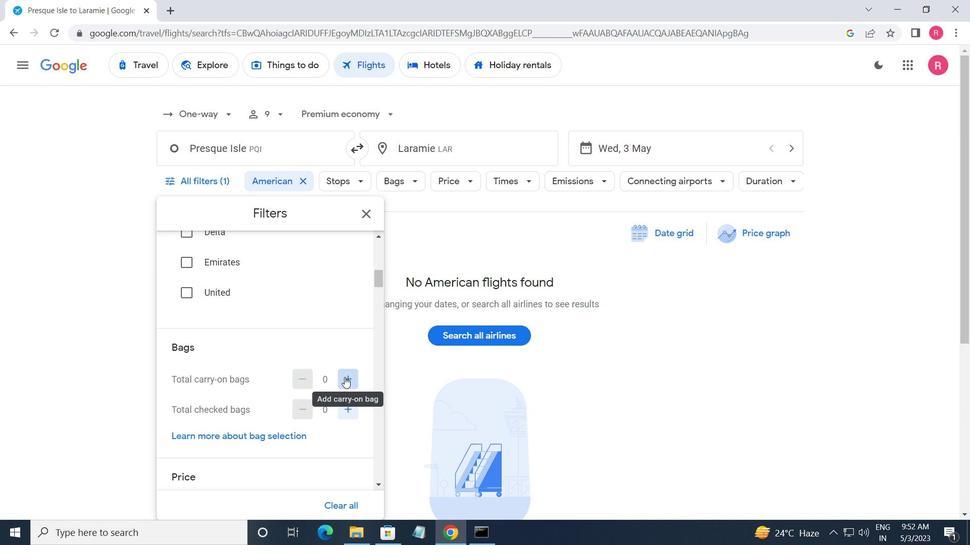 
Action: Mouse scrolled (345, 377) with delta (0, 0)
Screenshot: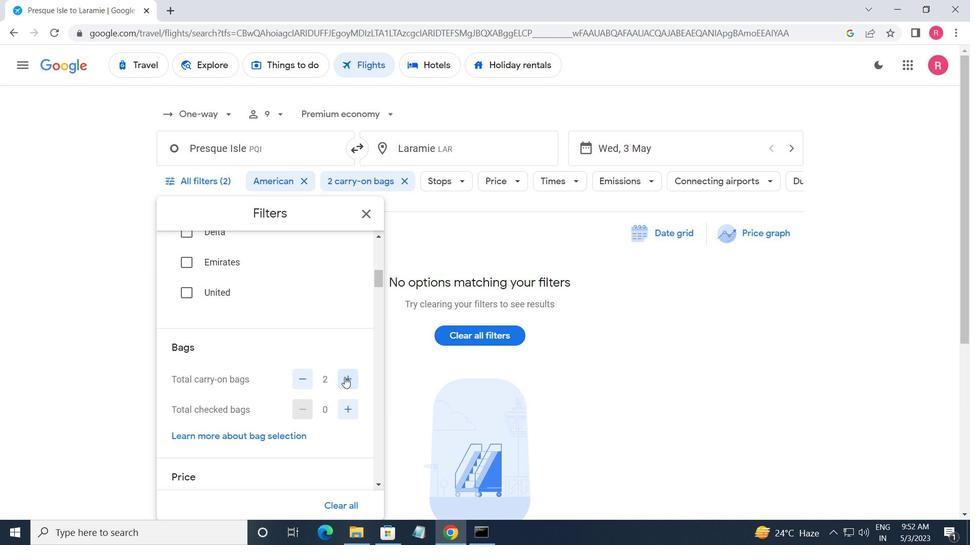 
Action: Mouse scrolled (345, 377) with delta (0, 0)
Screenshot: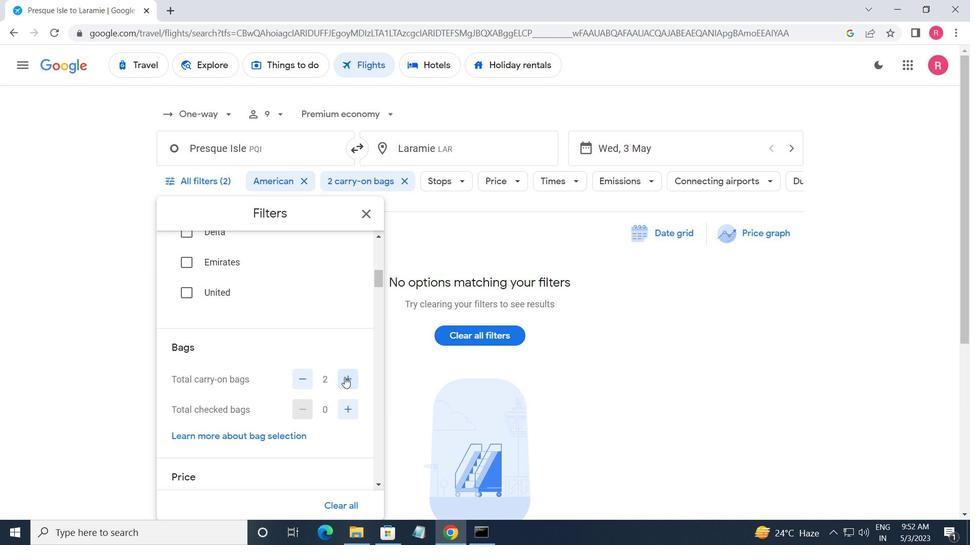 
Action: Mouse moved to (354, 406)
Screenshot: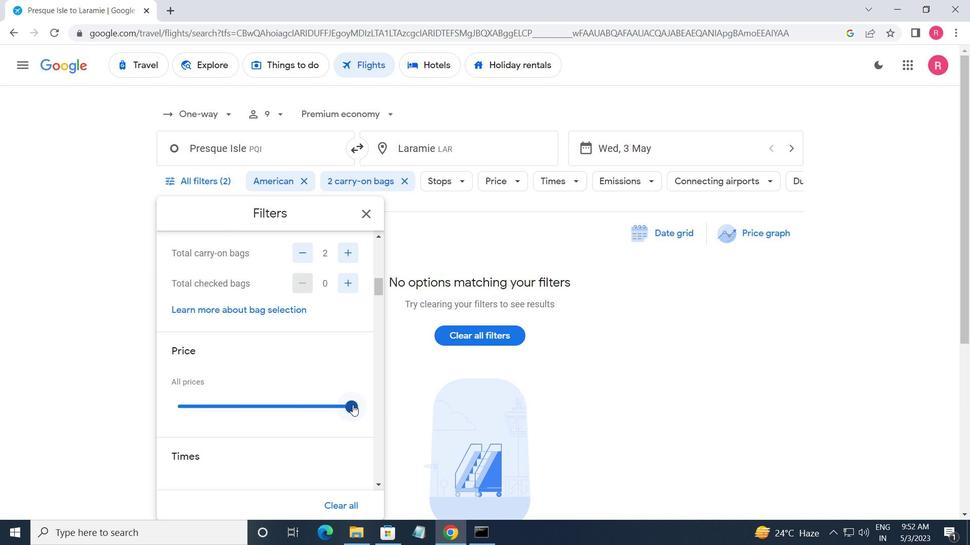 
Action: Mouse pressed left at (354, 406)
Screenshot: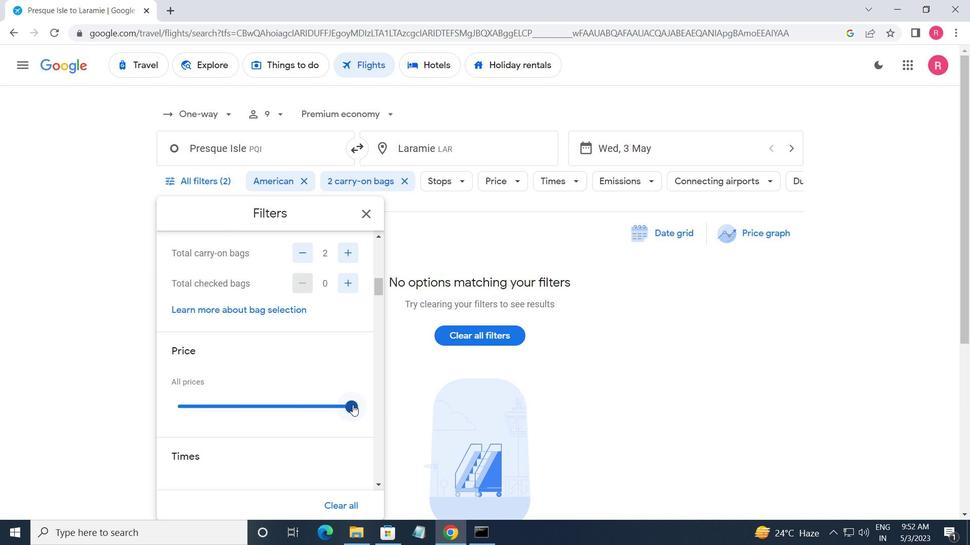 
Action: Mouse moved to (340, 410)
Screenshot: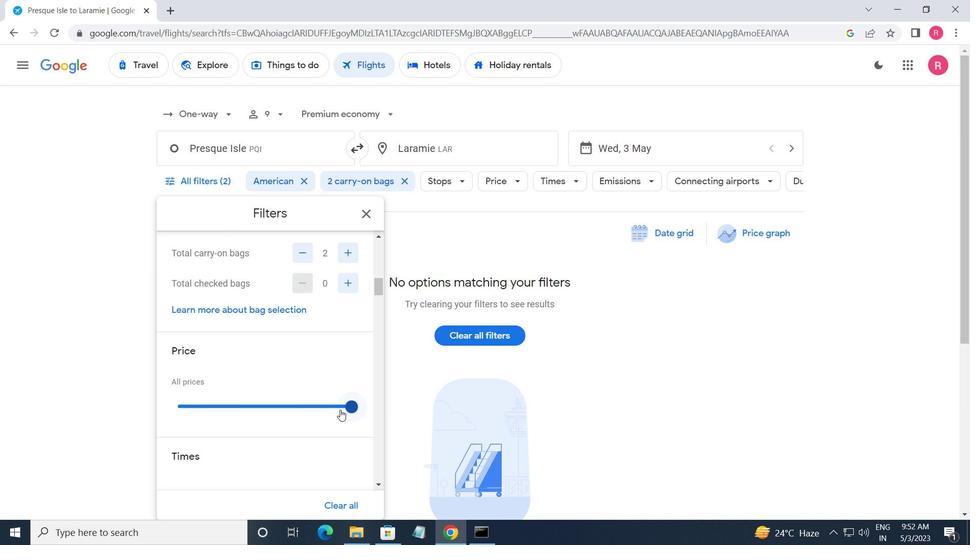 
Action: Mouse scrolled (340, 410) with delta (0, 0)
Screenshot: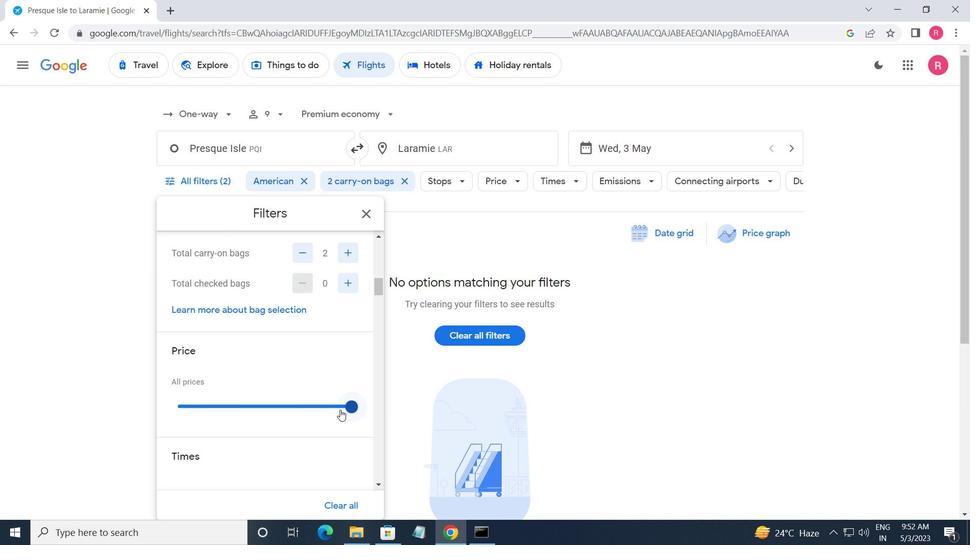 
Action: Mouse scrolled (340, 410) with delta (0, 0)
Screenshot: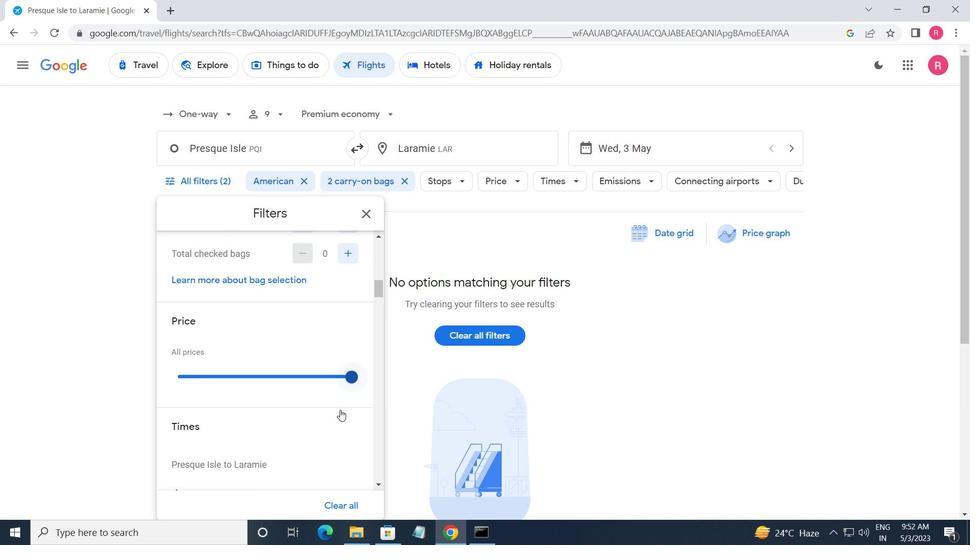 
Action: Mouse moved to (184, 422)
Screenshot: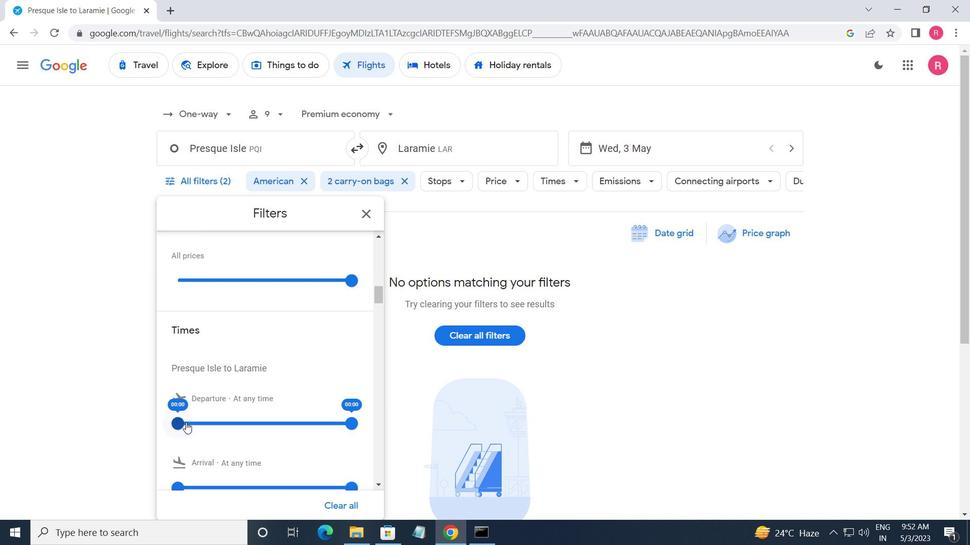 
Action: Mouse pressed left at (184, 422)
Screenshot: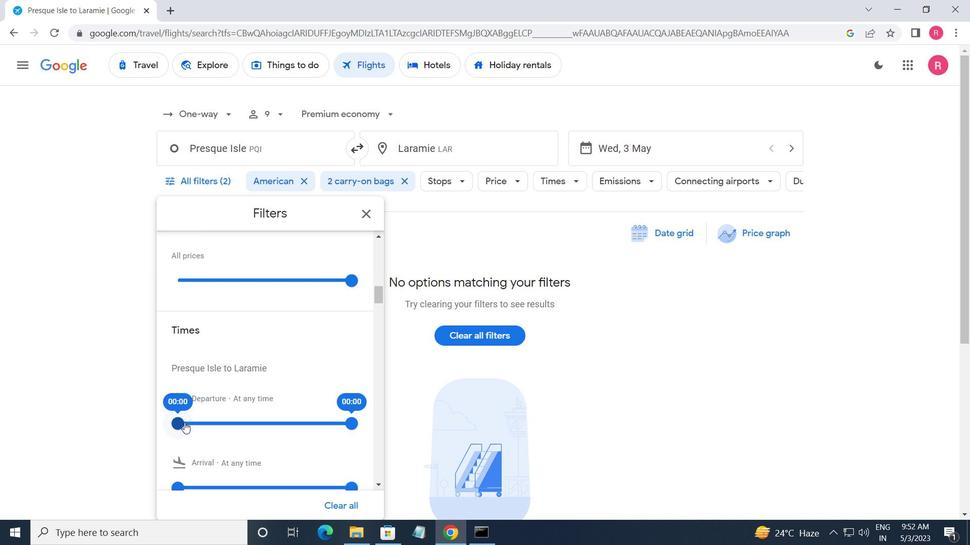
Action: Mouse moved to (349, 424)
Screenshot: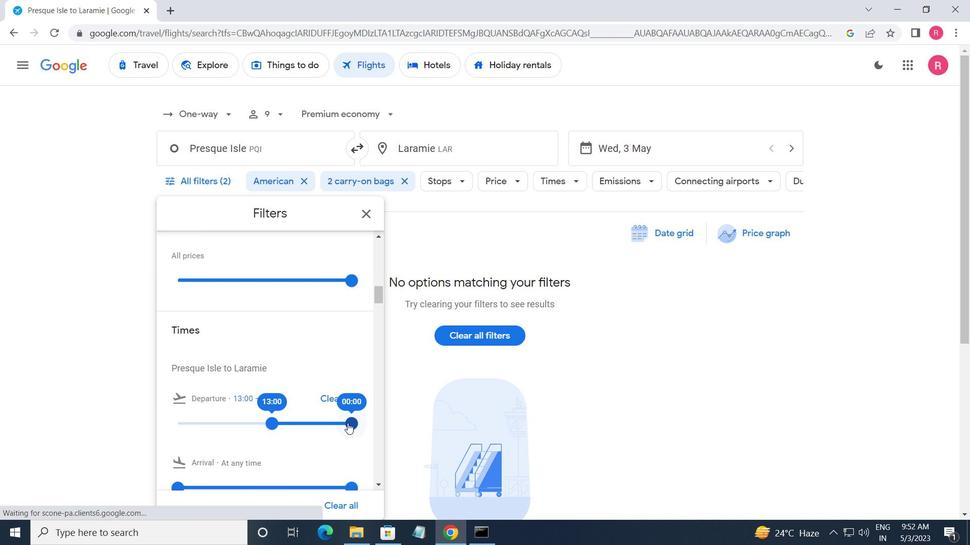 
Action: Mouse pressed left at (349, 424)
Screenshot: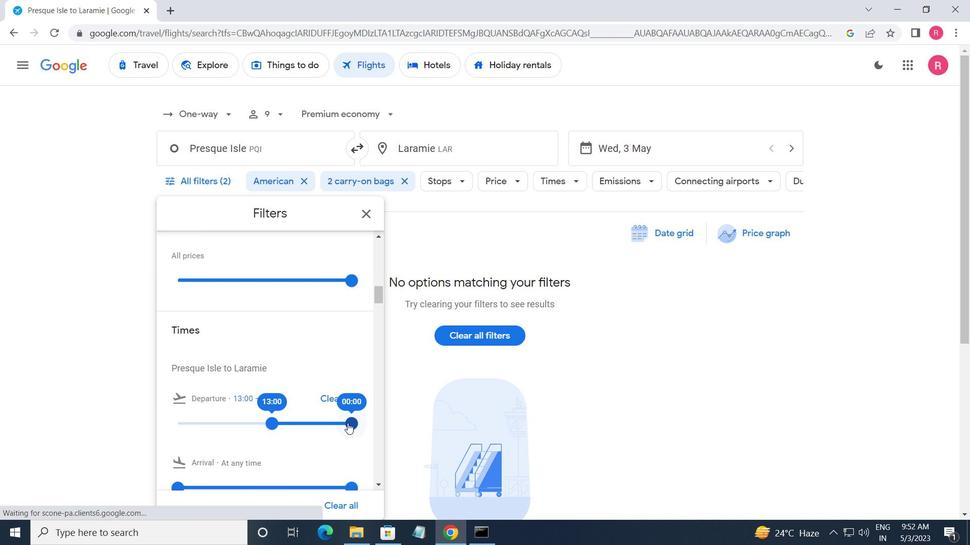 
Action: Mouse moved to (359, 214)
Screenshot: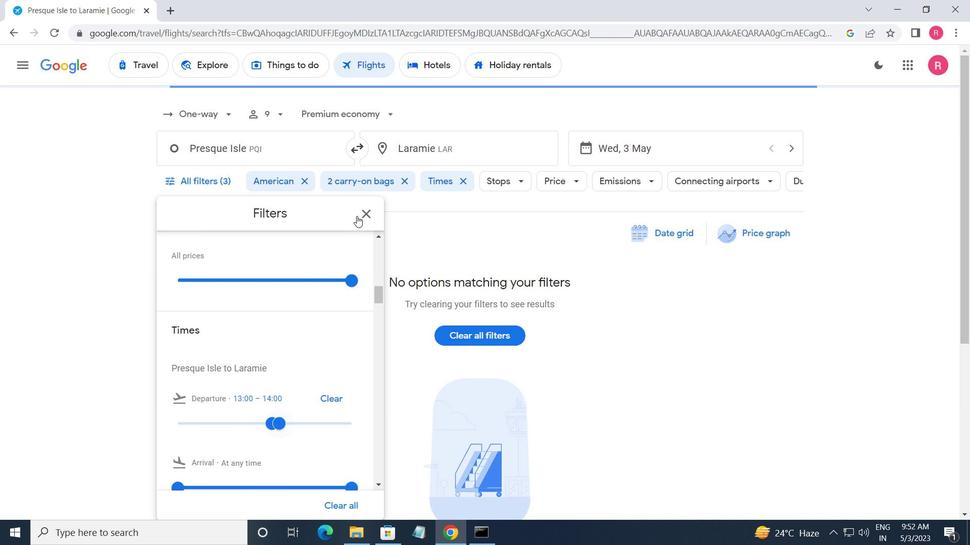 
Action: Mouse pressed left at (359, 214)
Screenshot: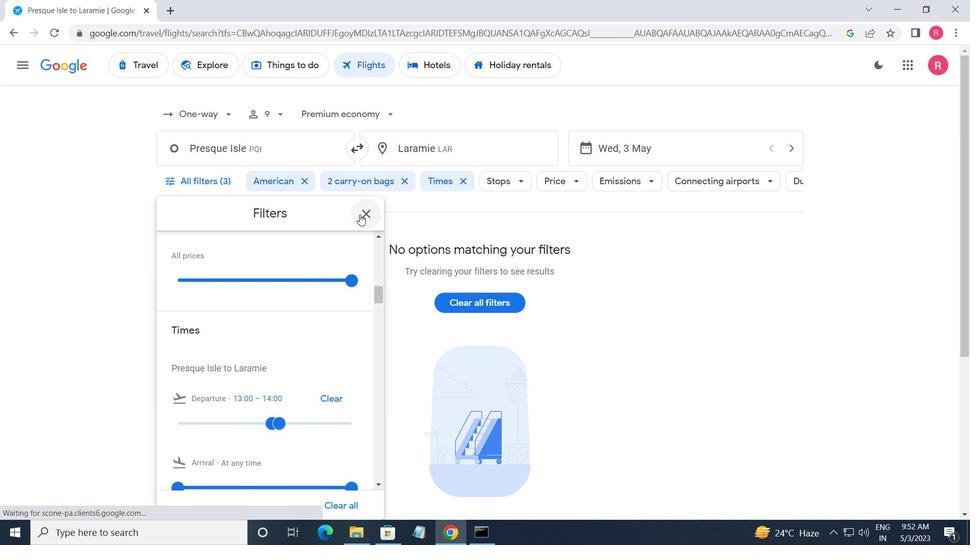
